 Task: Look for properties with step-free guest entrances.
Action: Mouse moved to (1063, 155)
Screenshot: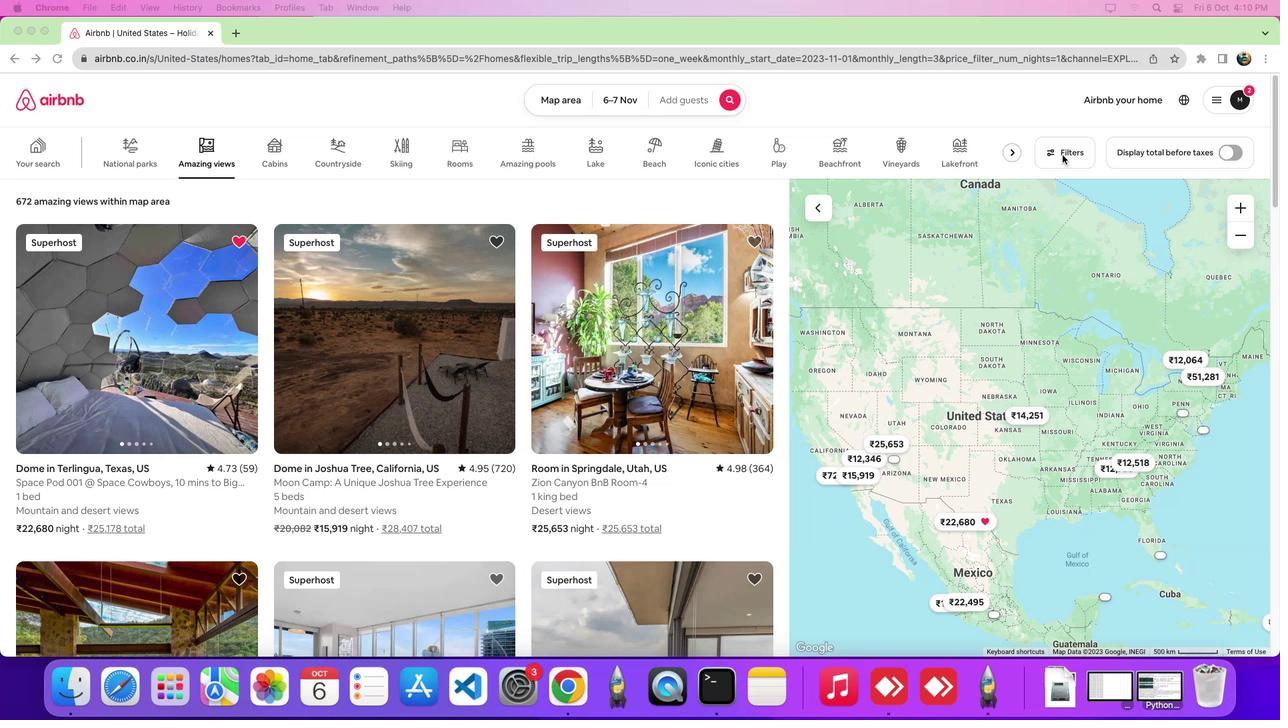 
Action: Mouse pressed left at (1063, 155)
Screenshot: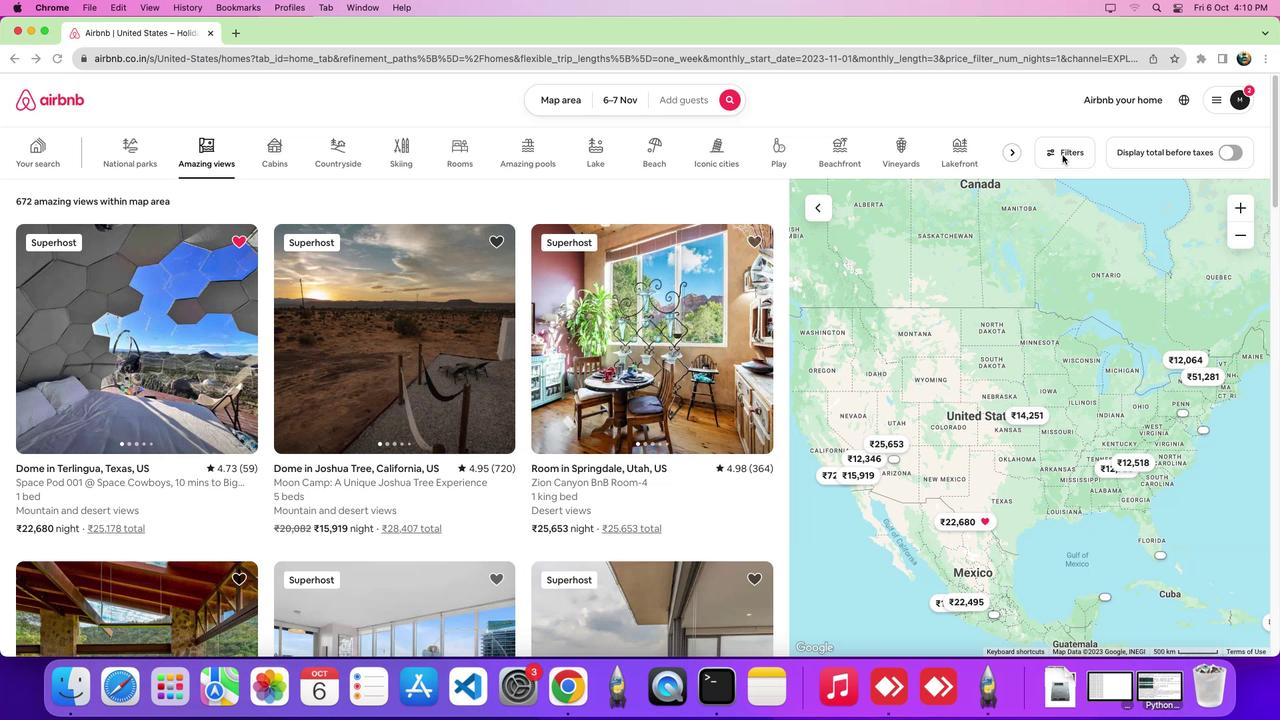 
Action: Mouse pressed left at (1063, 155)
Screenshot: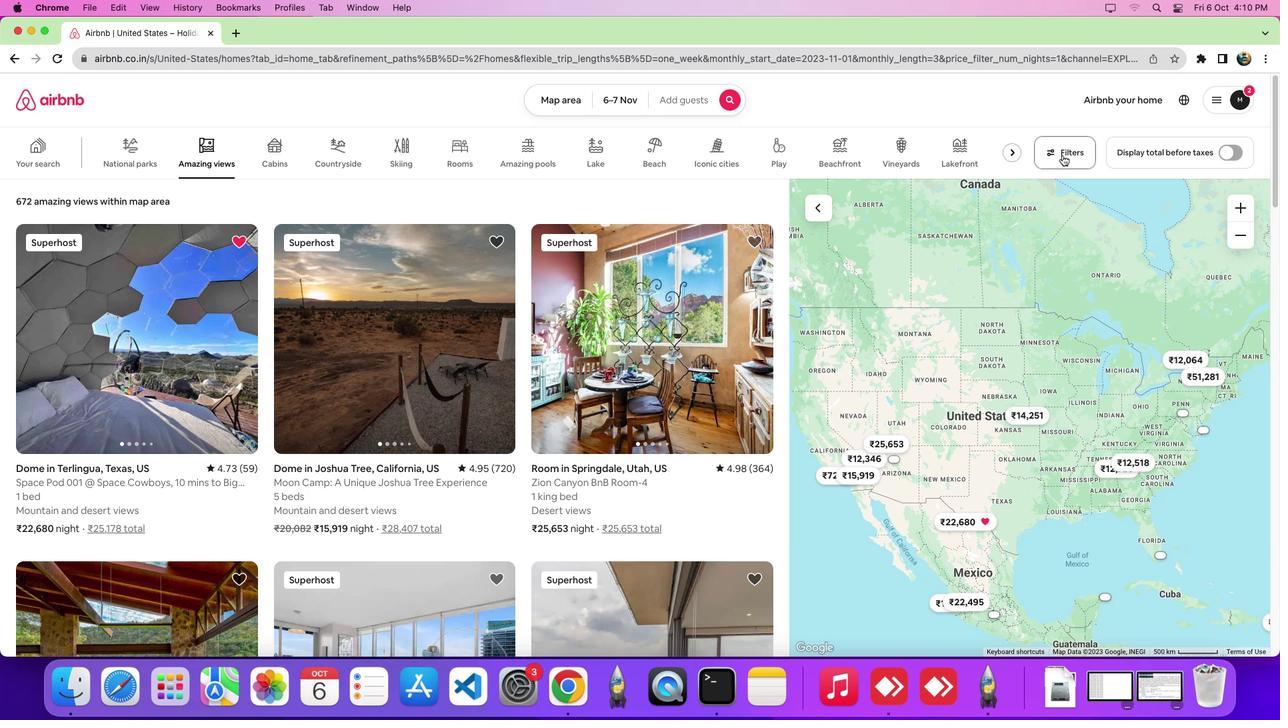 
Action: Mouse moved to (640, 245)
Screenshot: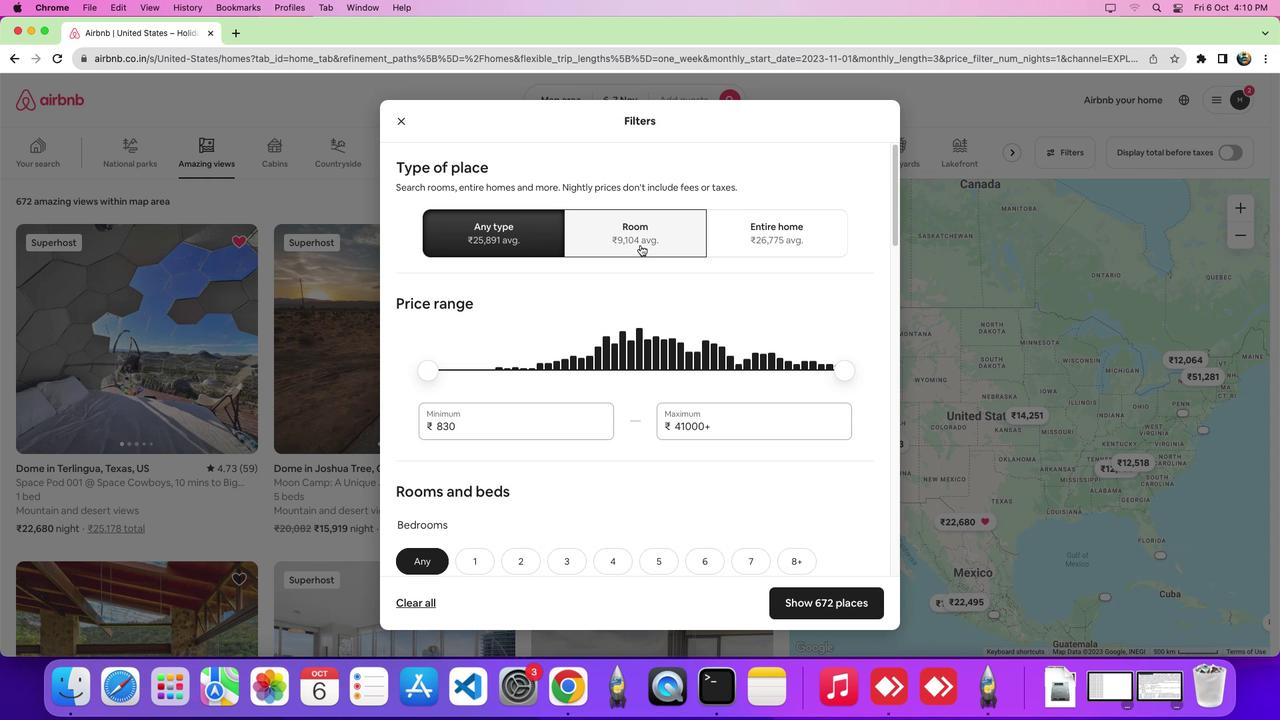 
Action: Mouse pressed left at (640, 245)
Screenshot: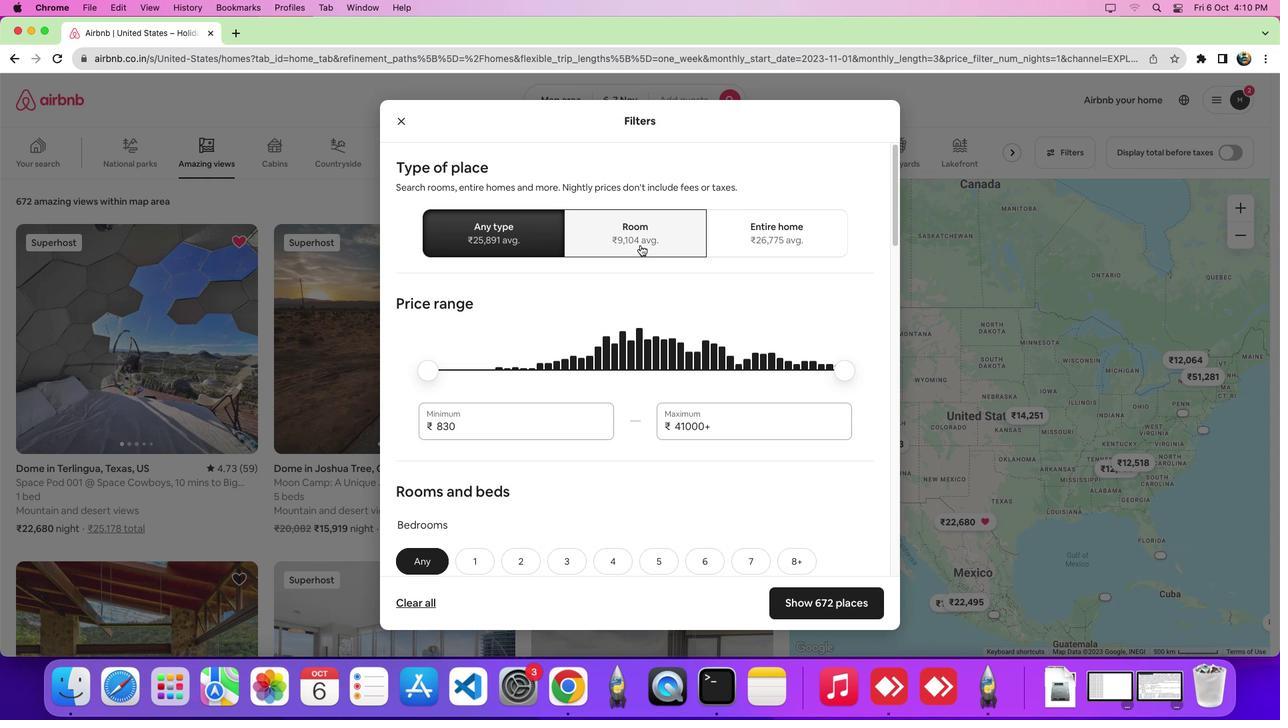 
Action: Mouse moved to (626, 354)
Screenshot: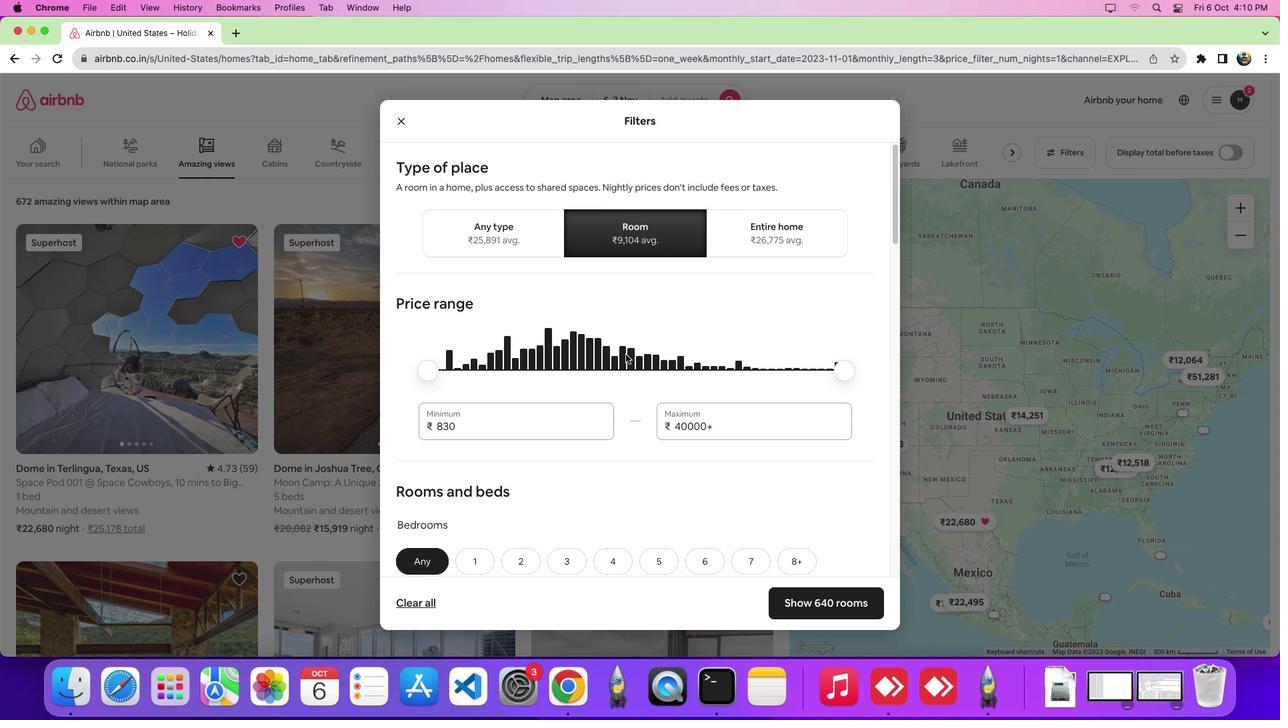 
Action: Mouse scrolled (626, 354) with delta (0, 0)
Screenshot: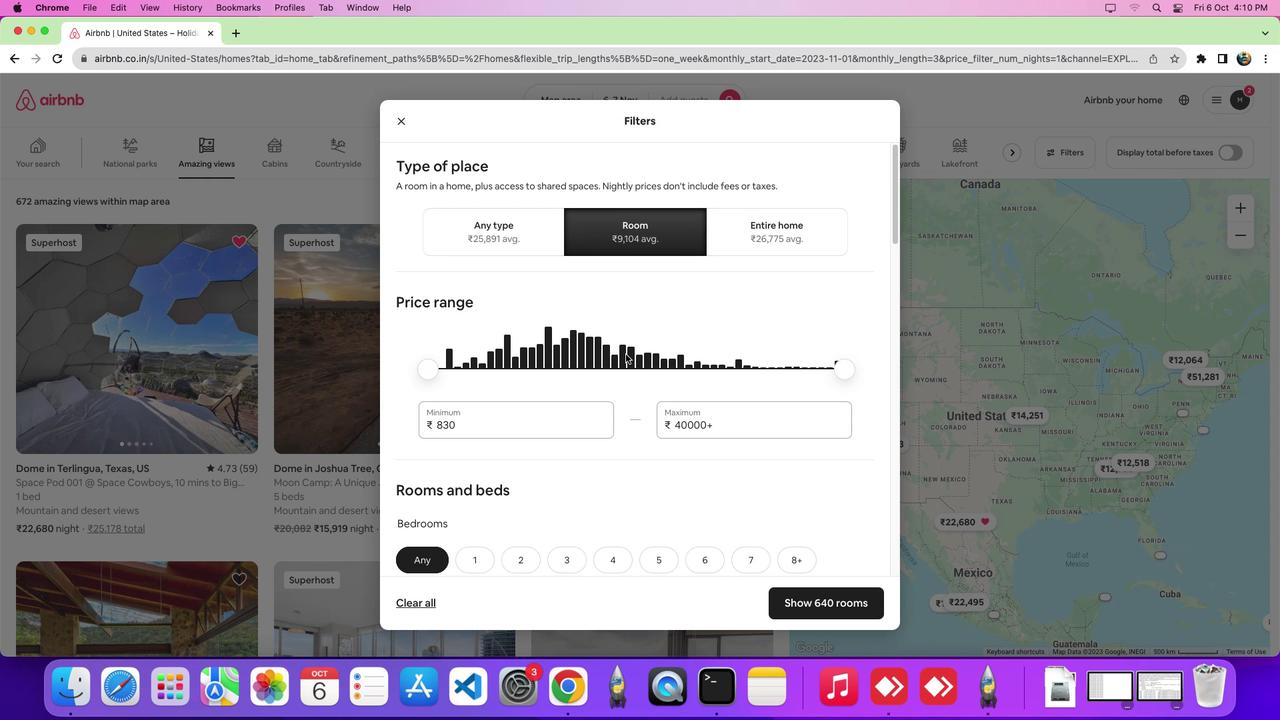 
Action: Mouse scrolled (626, 354) with delta (0, 0)
Screenshot: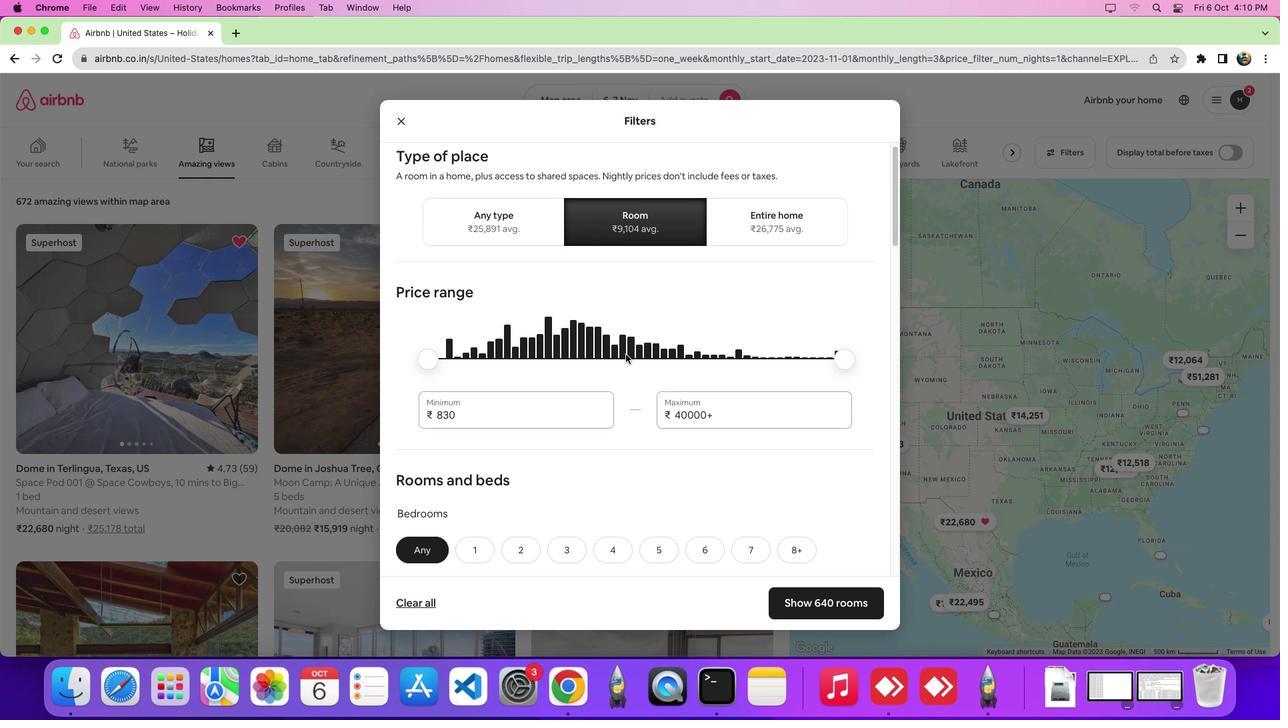 
Action: Mouse scrolled (626, 354) with delta (0, -1)
Screenshot: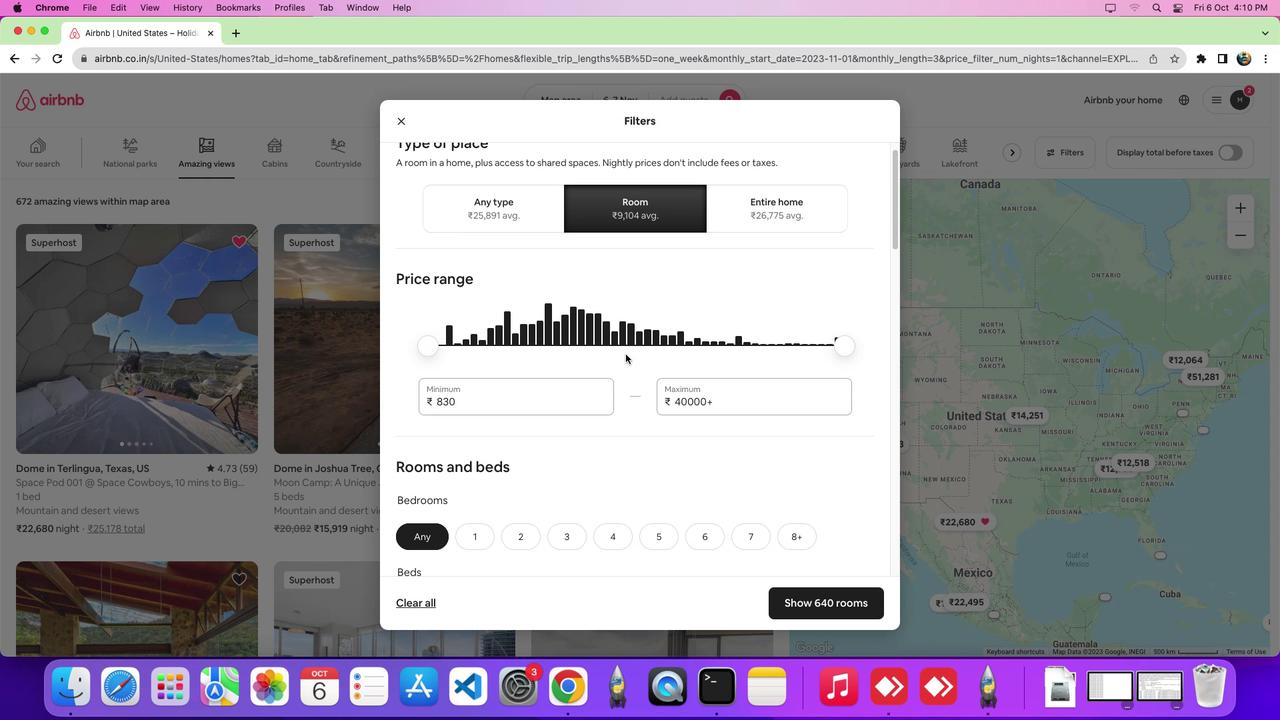 
Action: Mouse scrolled (626, 354) with delta (0, -2)
Screenshot: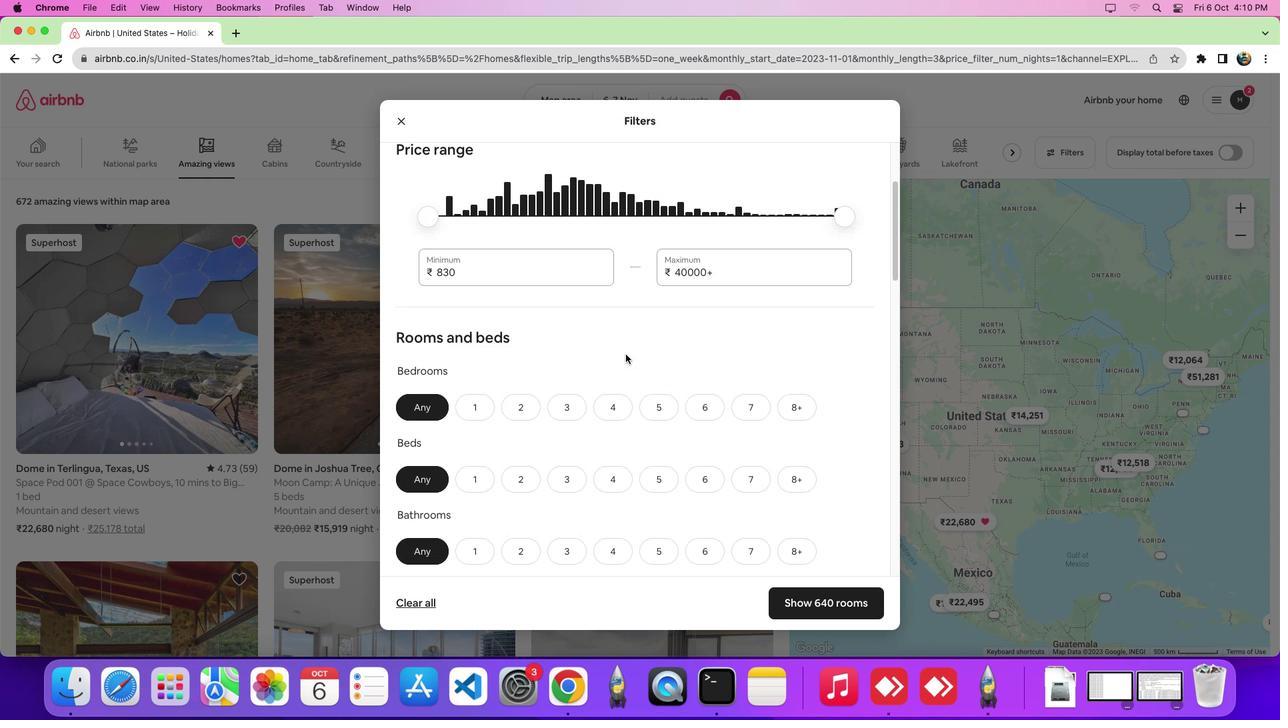 
Action: Mouse scrolled (626, 354) with delta (0, 0)
Screenshot: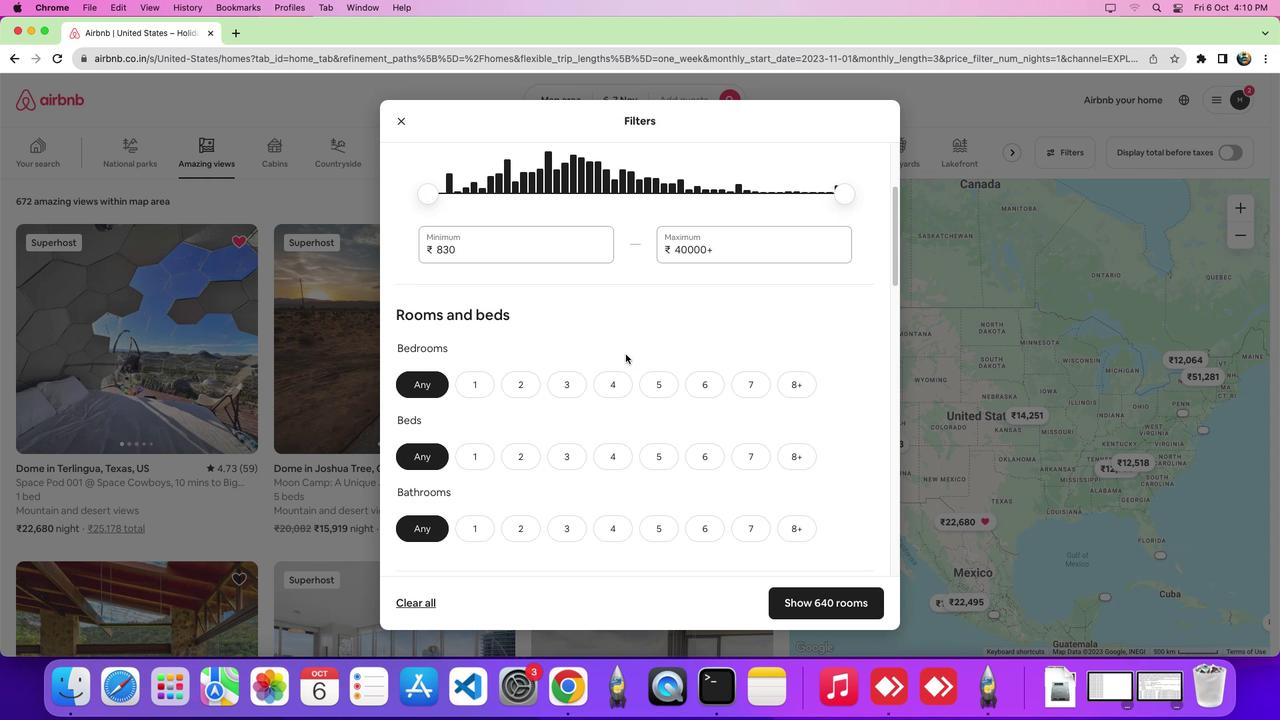 
Action: Mouse moved to (625, 354)
Screenshot: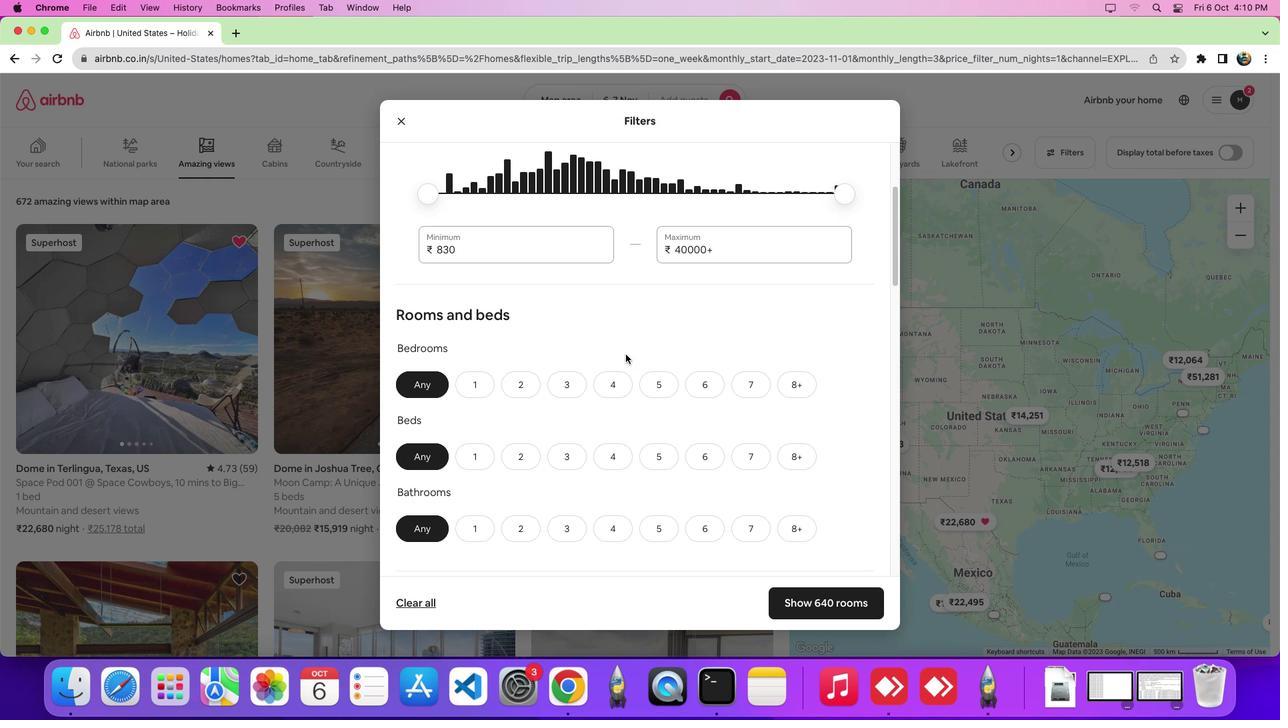
Action: Mouse scrolled (625, 354) with delta (0, 0)
Screenshot: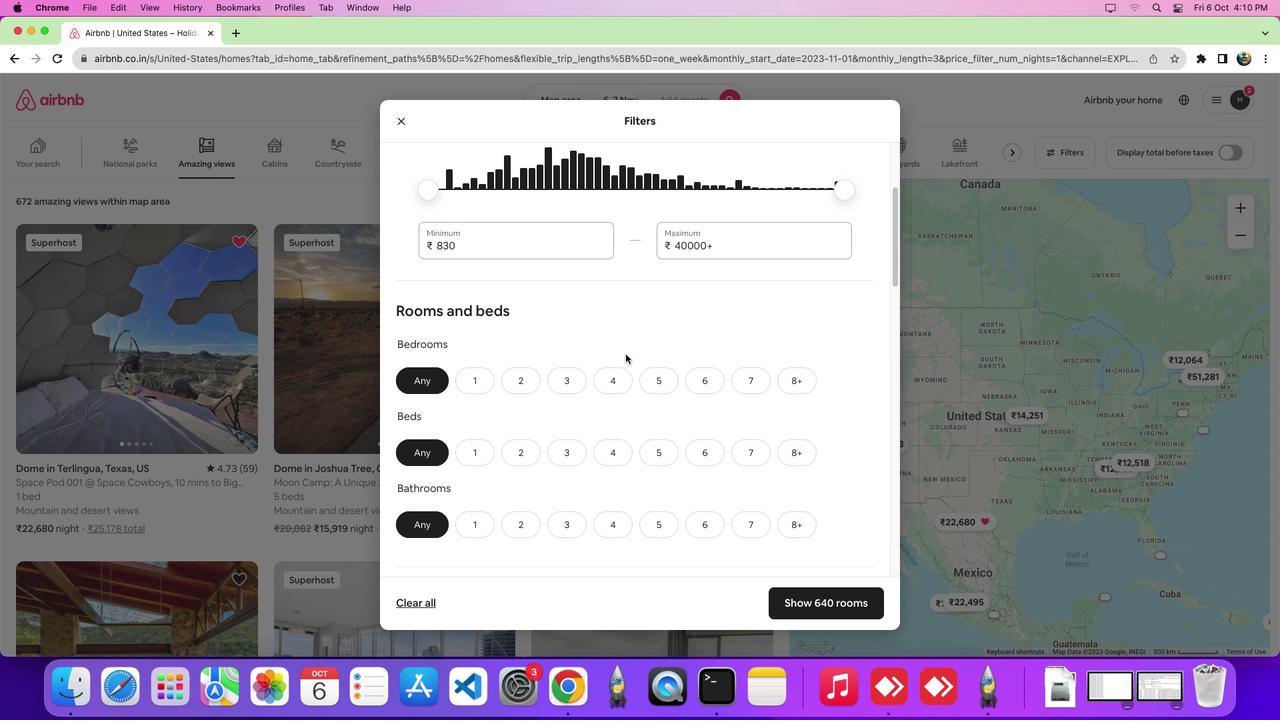 
Action: Mouse scrolled (625, 354) with delta (0, 0)
Screenshot: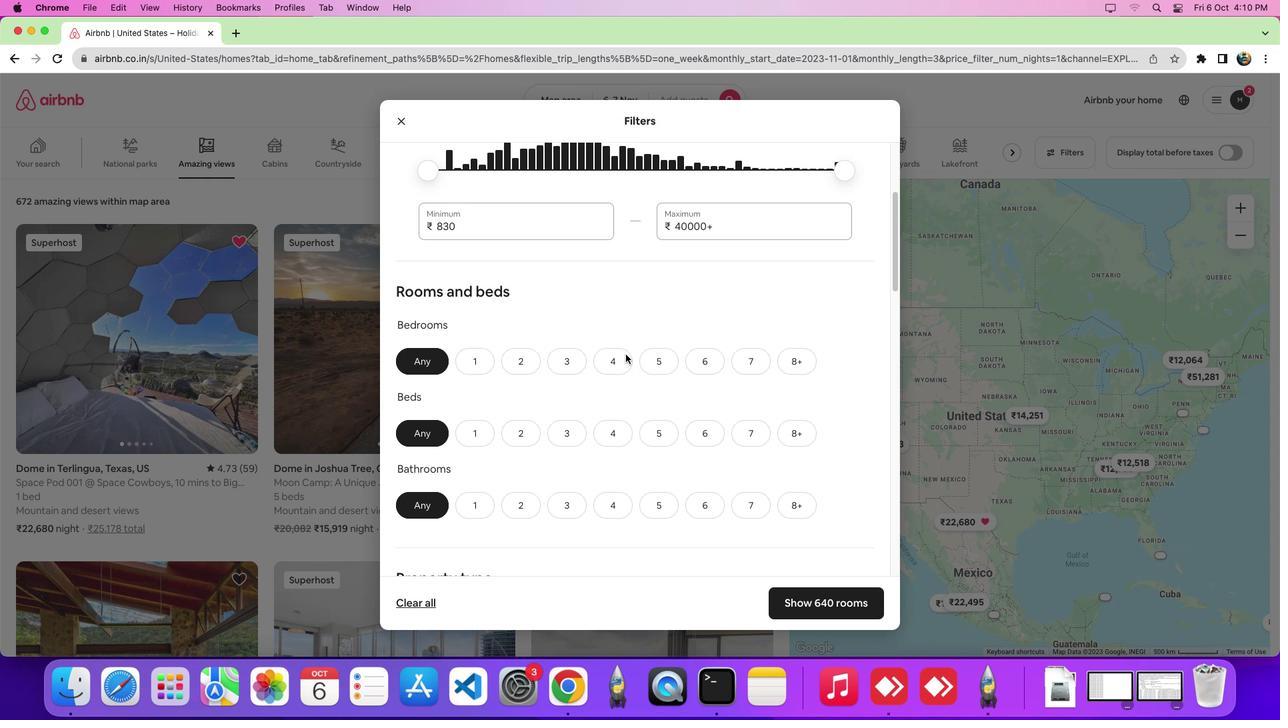 
Action: Mouse scrolled (625, 354) with delta (0, -2)
Screenshot: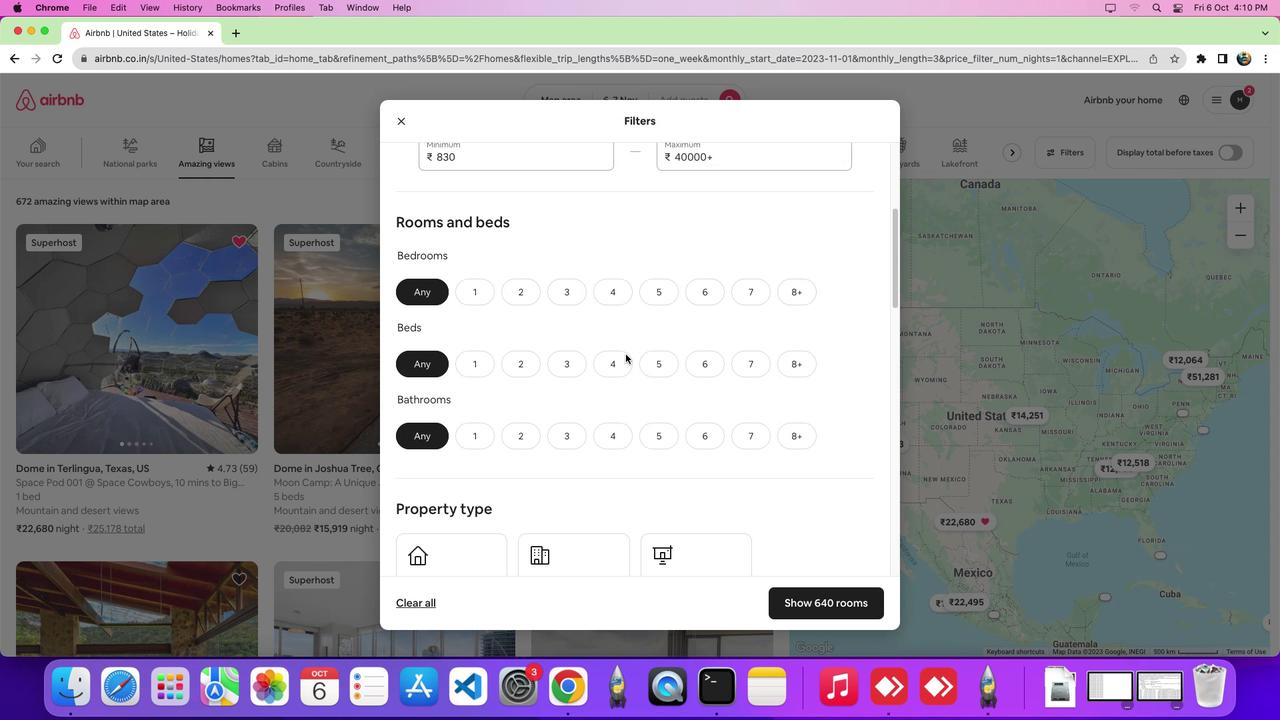 
Action: Mouse scrolled (625, 354) with delta (0, 0)
Screenshot: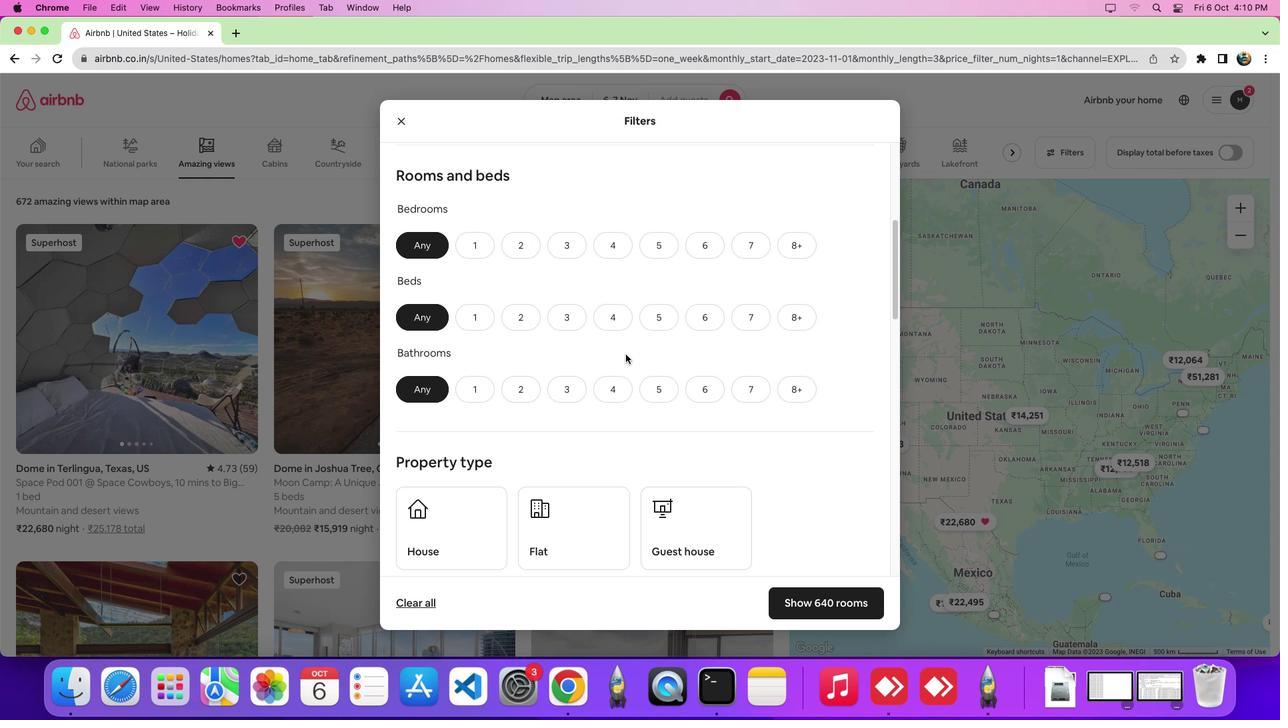 
Action: Mouse scrolled (625, 354) with delta (0, 0)
Screenshot: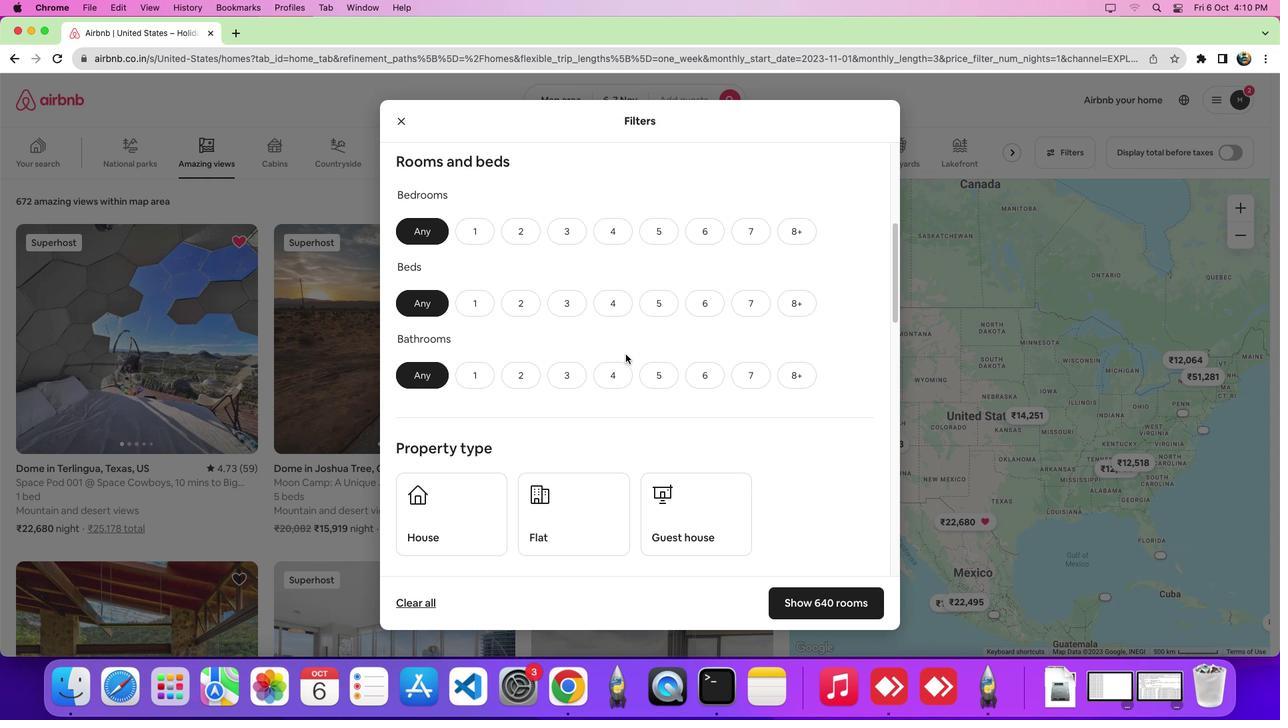 
Action: Mouse scrolled (625, 354) with delta (0, -2)
Screenshot: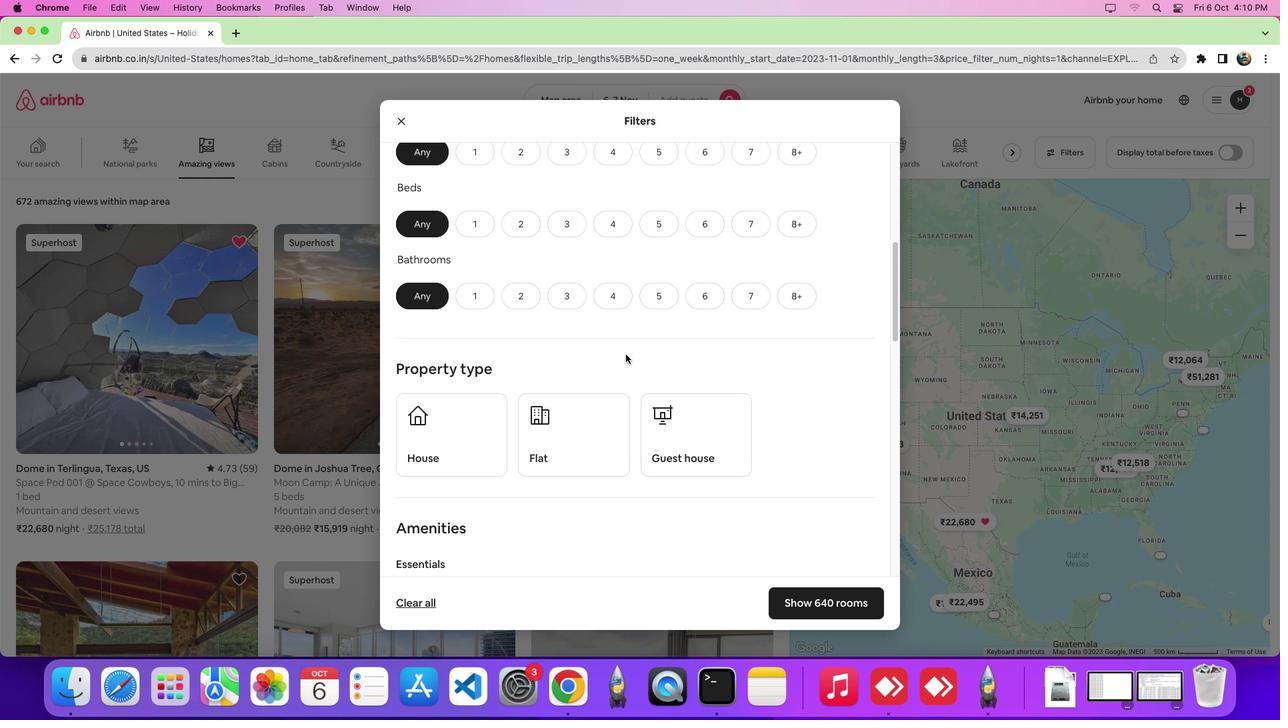
Action: Mouse scrolled (625, 354) with delta (0, 0)
Screenshot: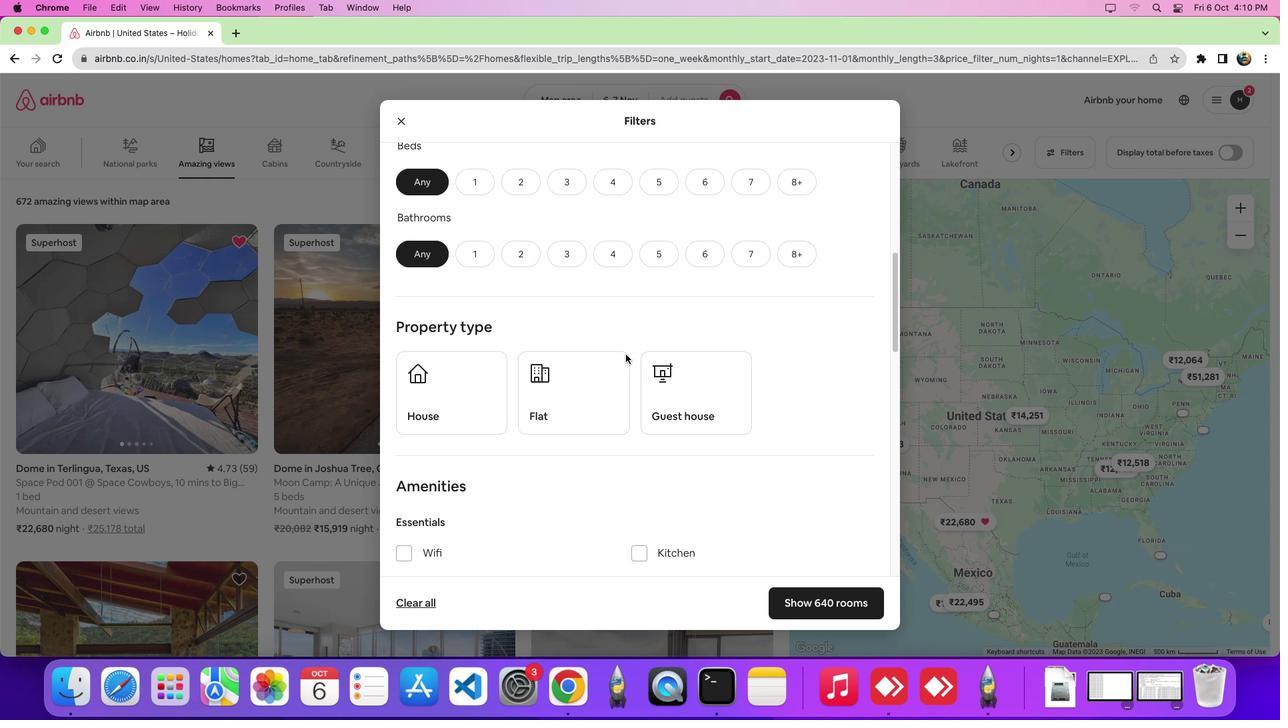 
Action: Mouse scrolled (625, 354) with delta (0, 0)
Screenshot: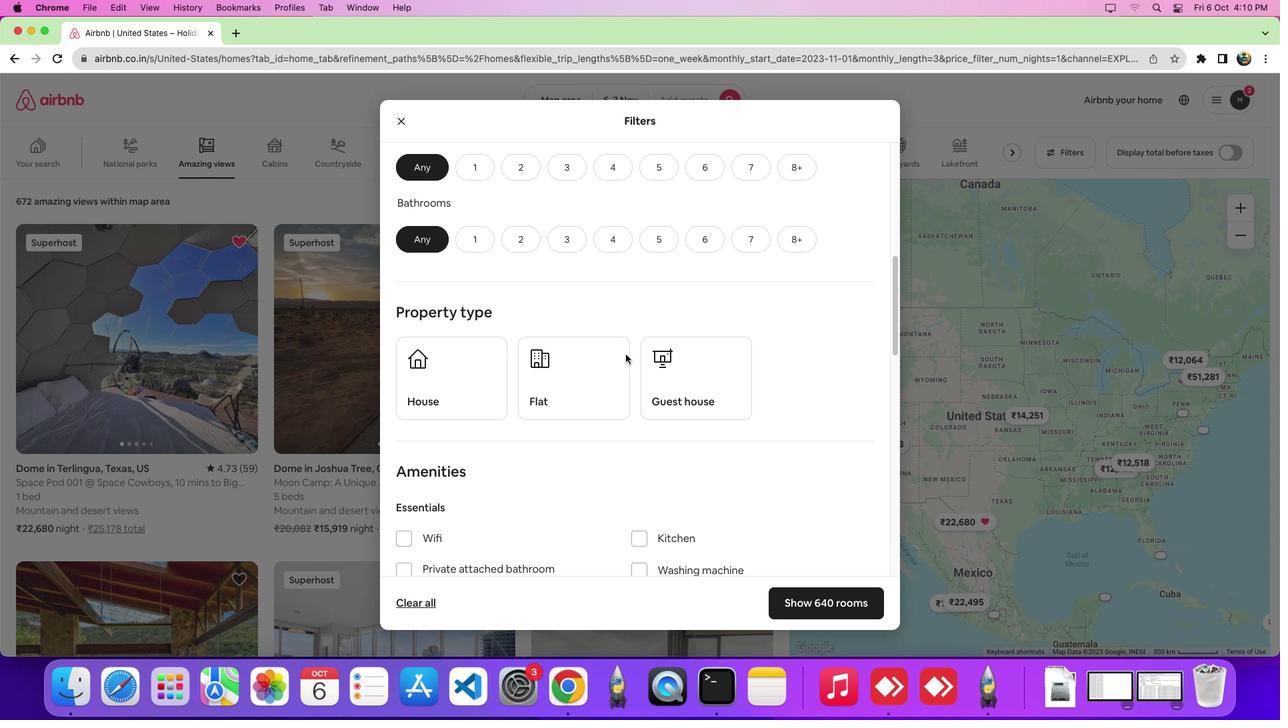 
Action: Mouse scrolled (625, 354) with delta (0, 0)
Screenshot: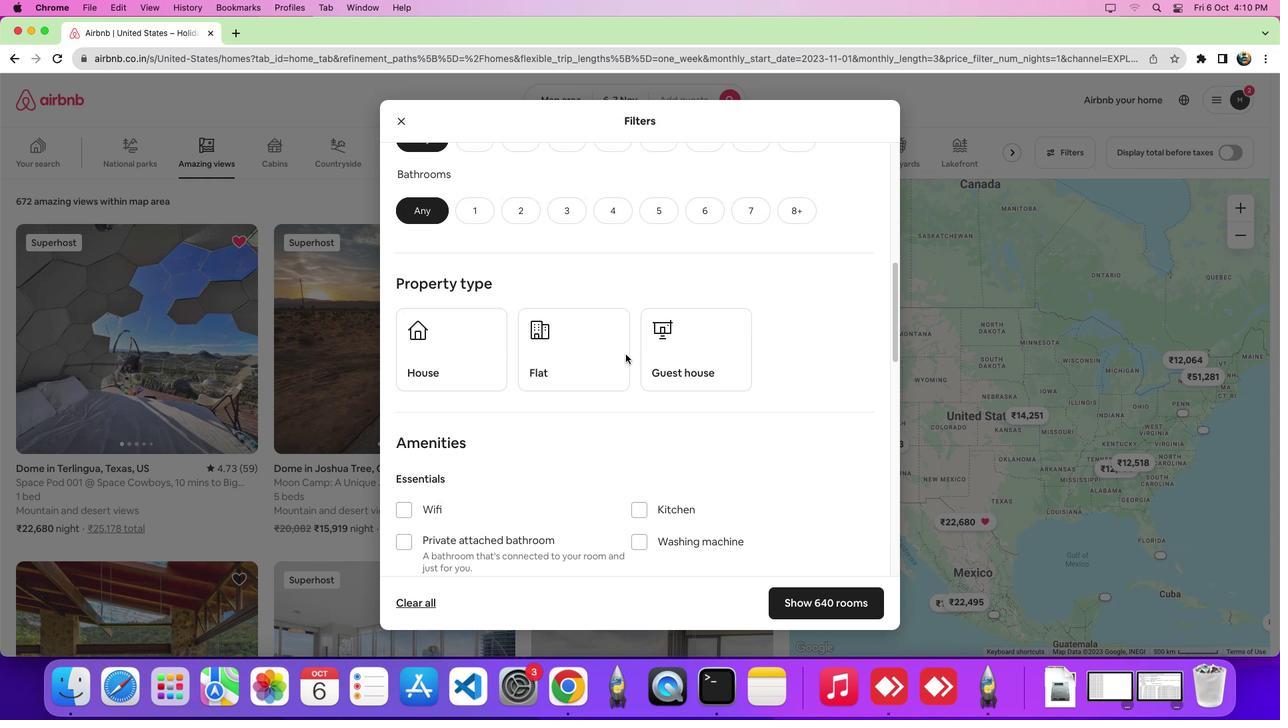 
Action: Mouse scrolled (625, 354) with delta (0, -2)
Screenshot: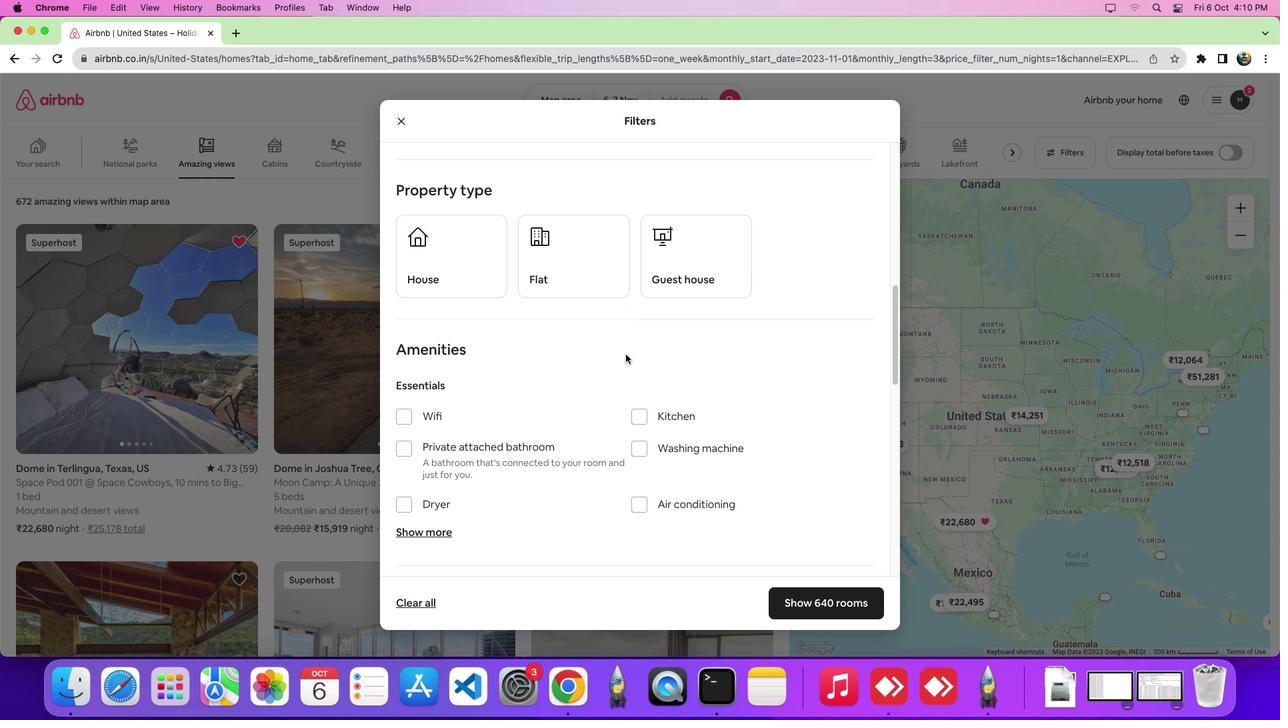 
Action: Mouse scrolled (625, 354) with delta (0, 0)
Screenshot: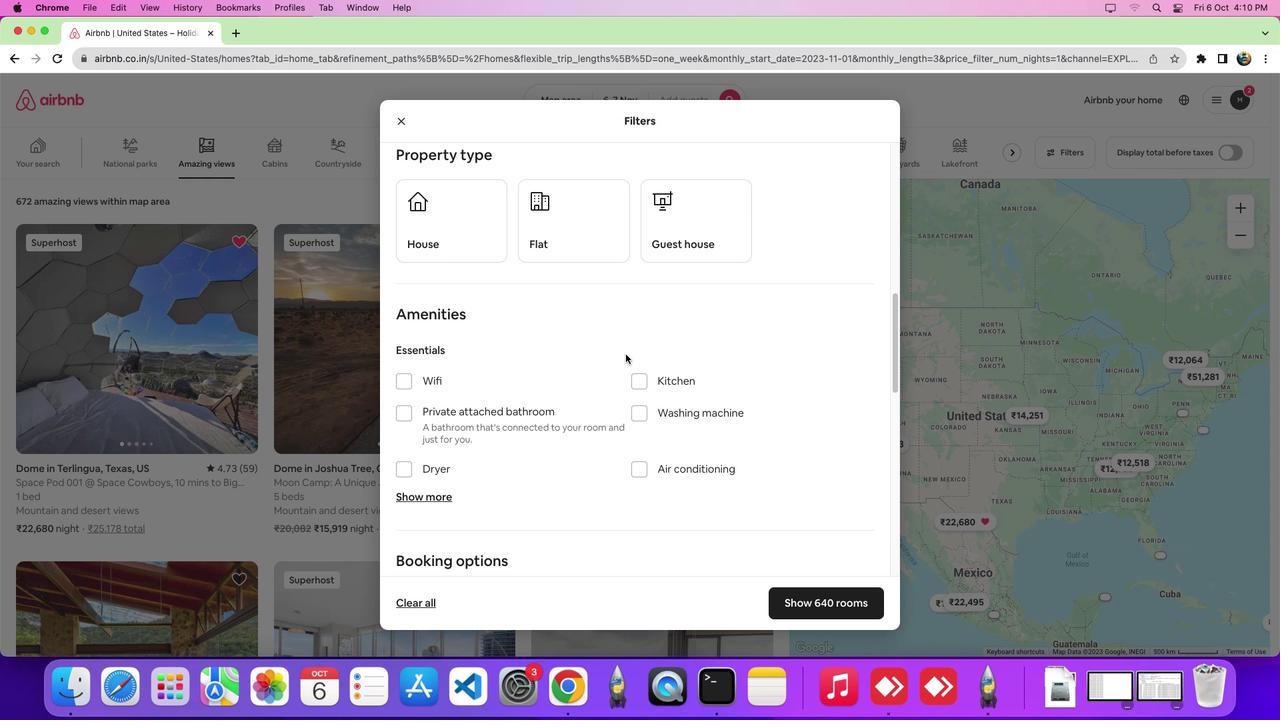 
Action: Mouse scrolled (625, 354) with delta (0, 0)
Screenshot: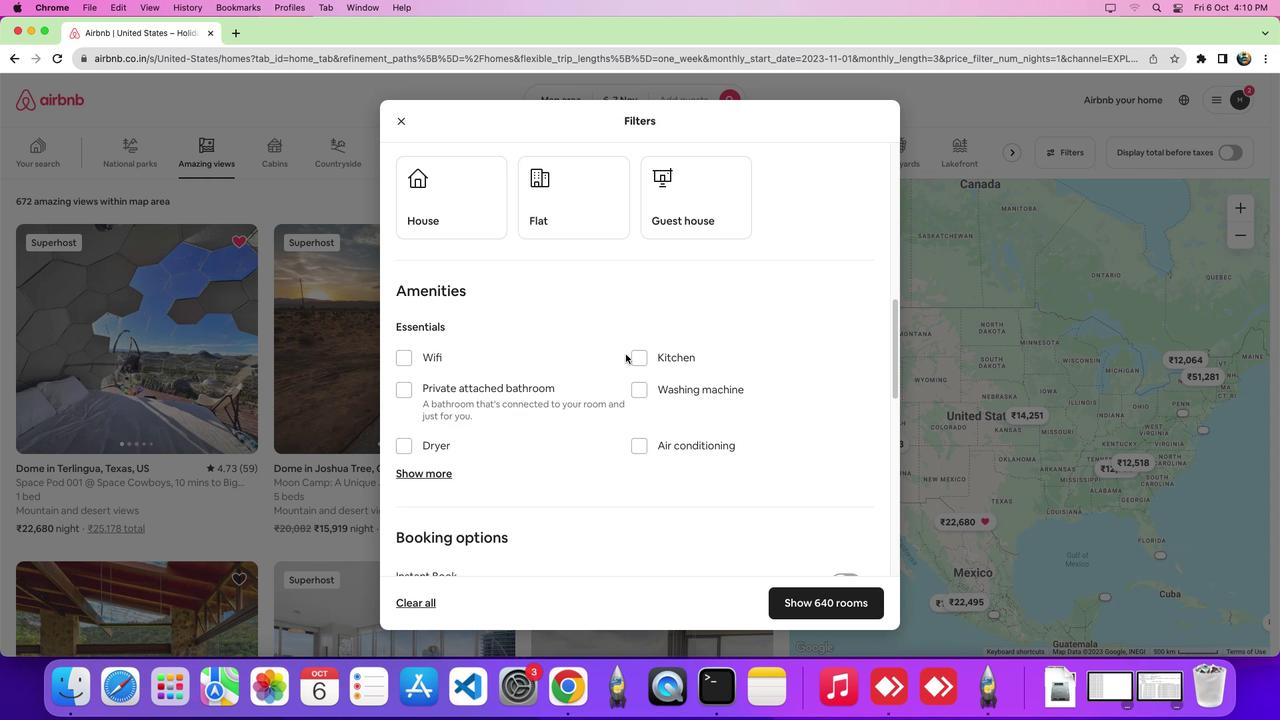 
Action: Mouse scrolled (625, 354) with delta (0, -2)
Screenshot: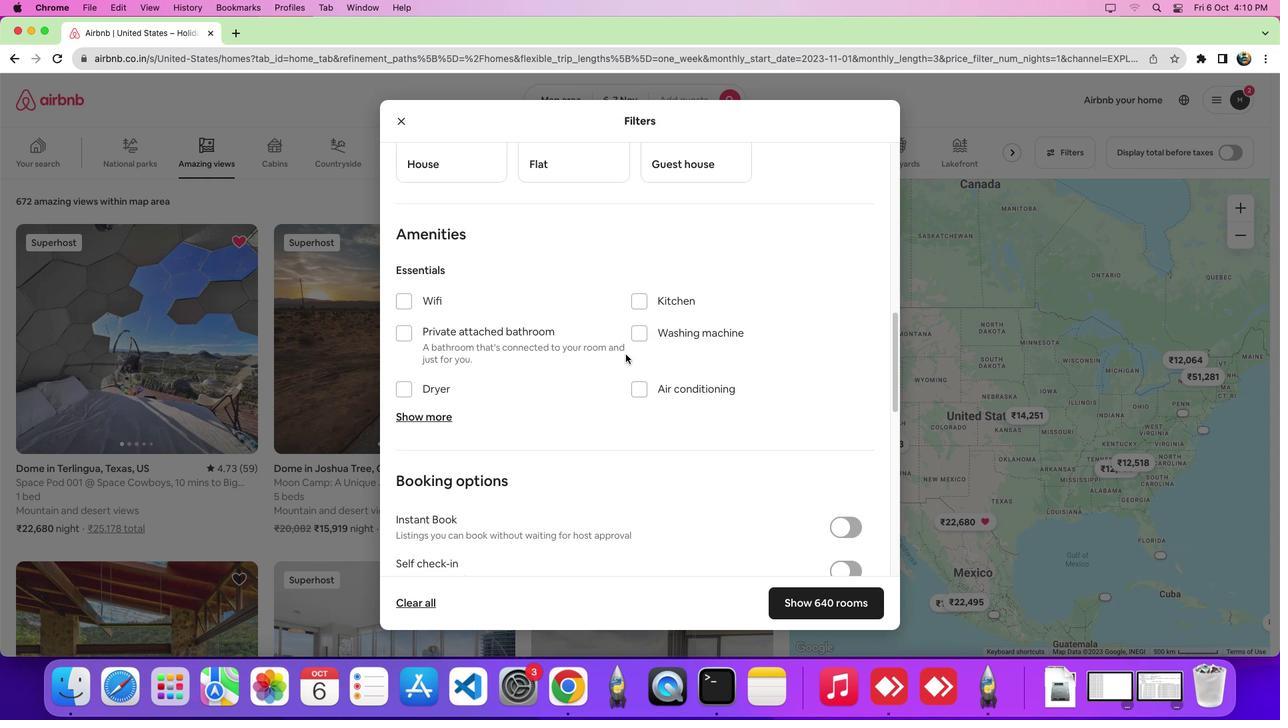
Action: Mouse scrolled (625, 354) with delta (0, 0)
Screenshot: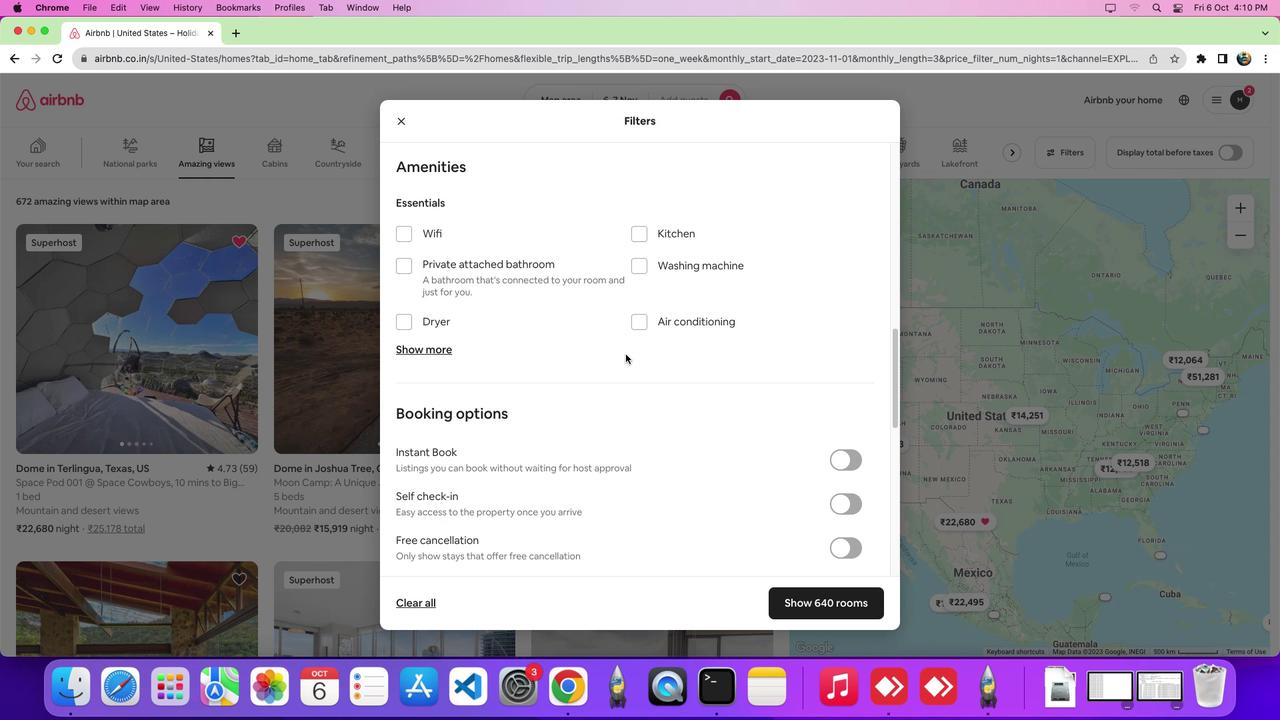 
Action: Mouse scrolled (625, 354) with delta (0, 0)
Screenshot: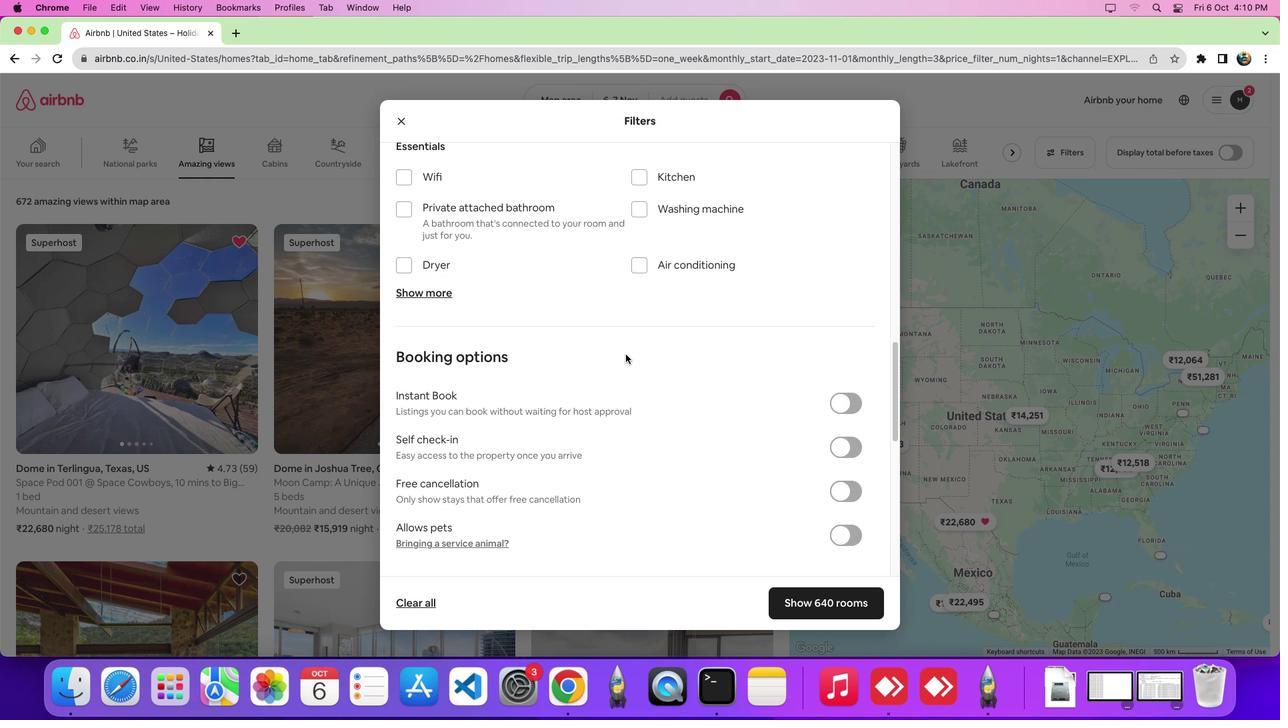 
Action: Mouse scrolled (625, 354) with delta (0, -4)
Screenshot: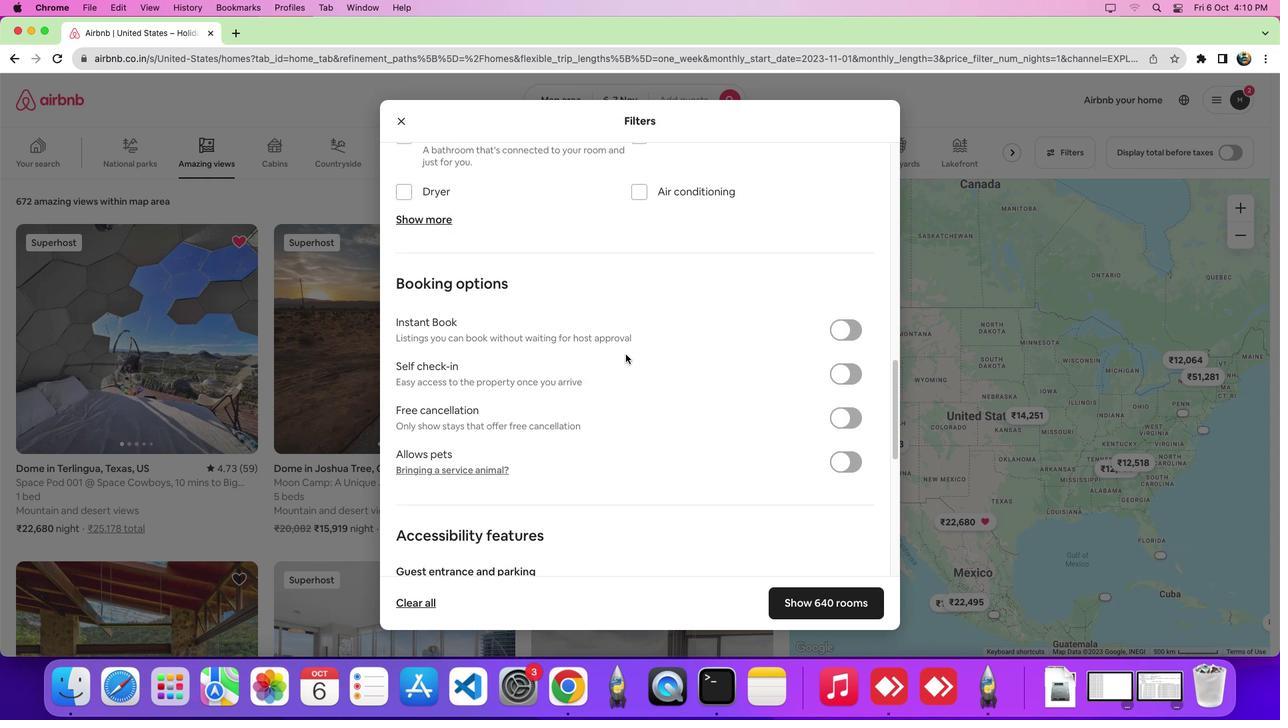 
Action: Mouse scrolled (625, 354) with delta (0, 0)
Screenshot: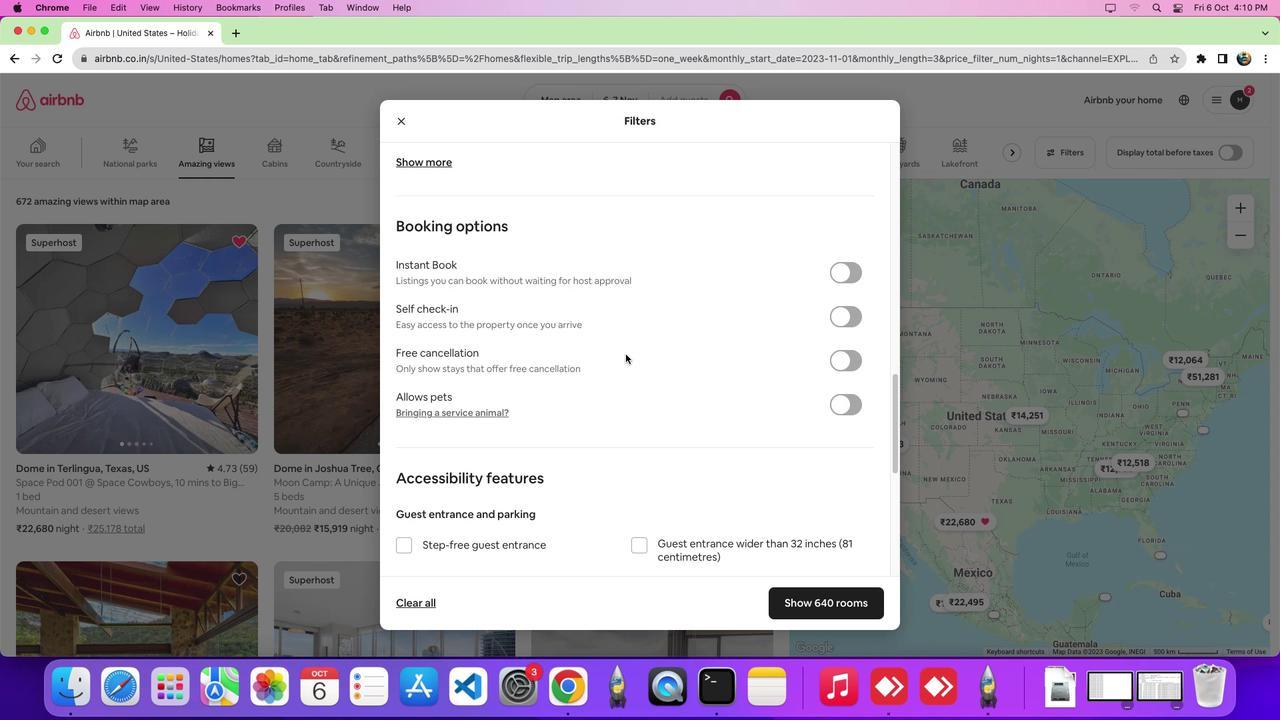 
Action: Mouse scrolled (625, 354) with delta (0, 0)
Screenshot: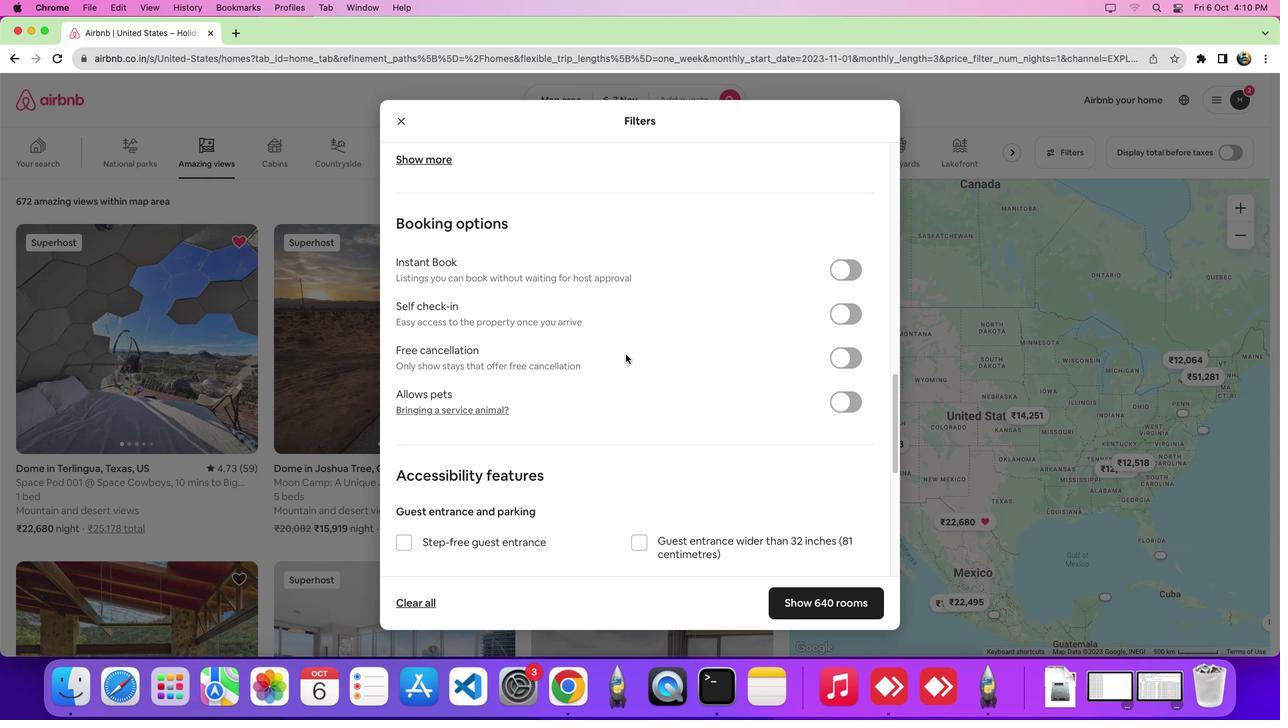 
Action: Mouse scrolled (625, 354) with delta (0, 0)
Screenshot: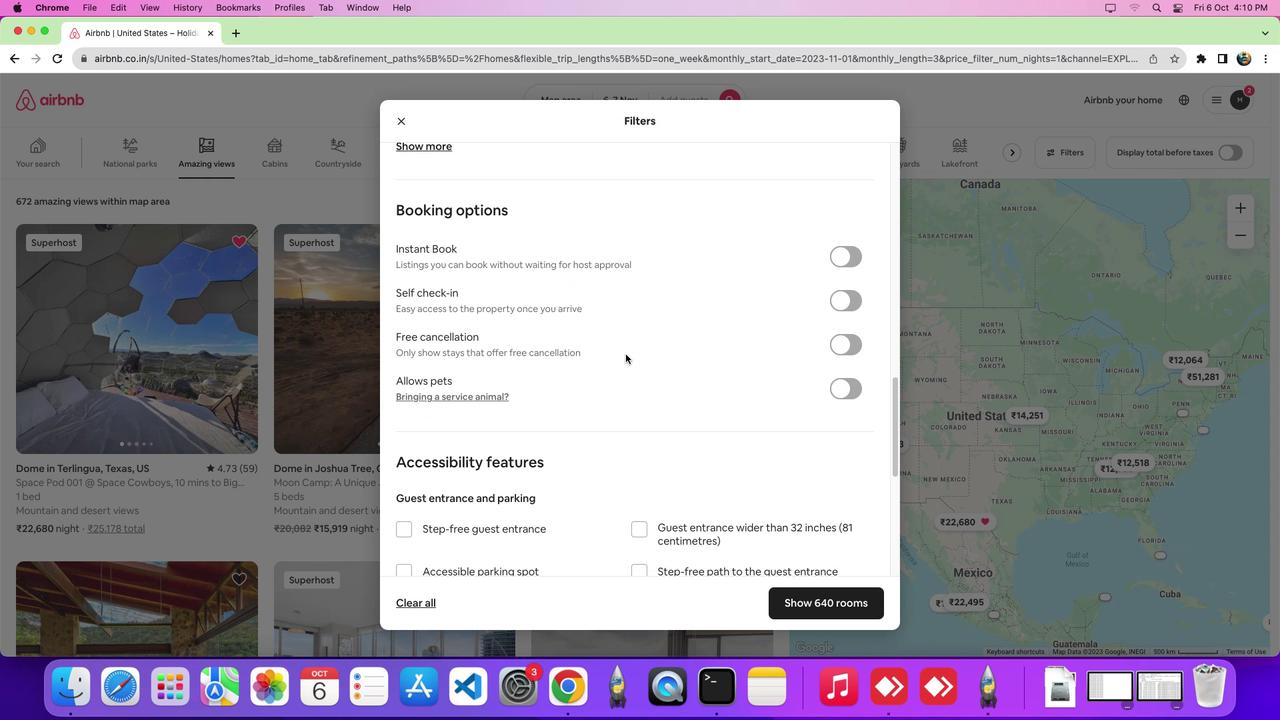 
Action: Mouse scrolled (625, 354) with delta (0, 0)
Screenshot: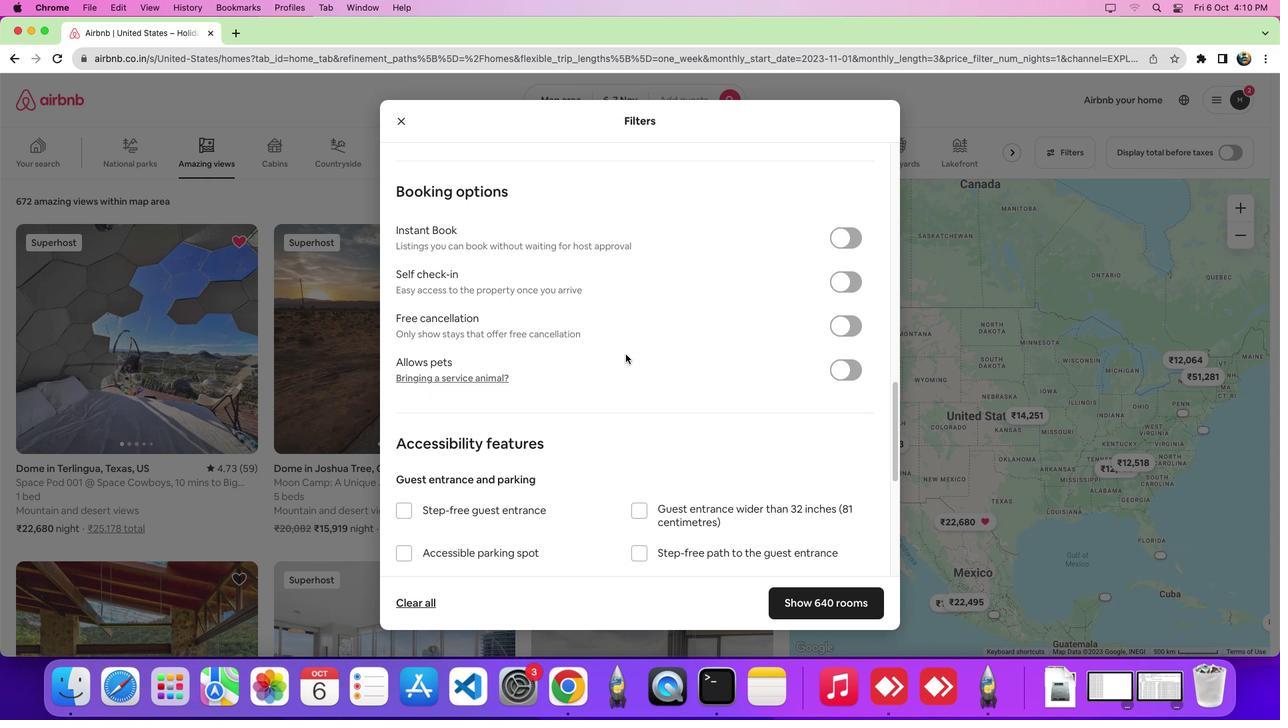 
Action: Mouse scrolled (625, 354) with delta (0, 0)
Screenshot: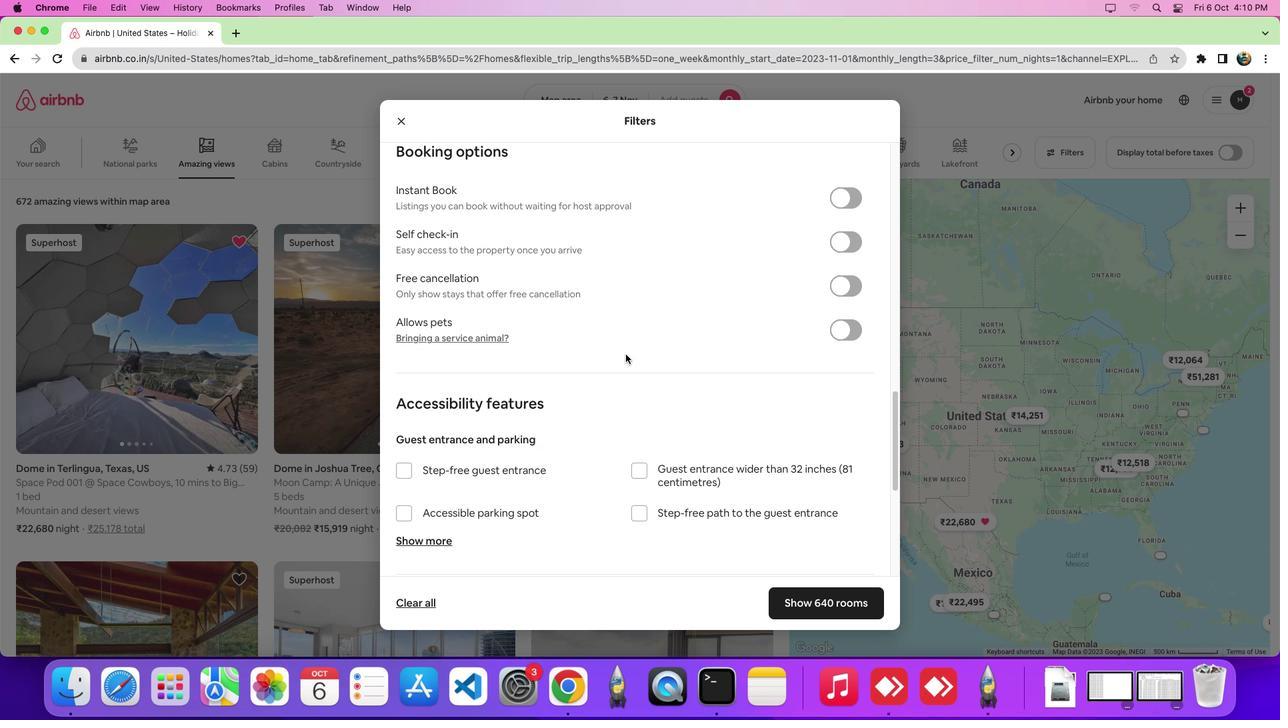 
Action: Mouse scrolled (625, 354) with delta (0, 0)
Screenshot: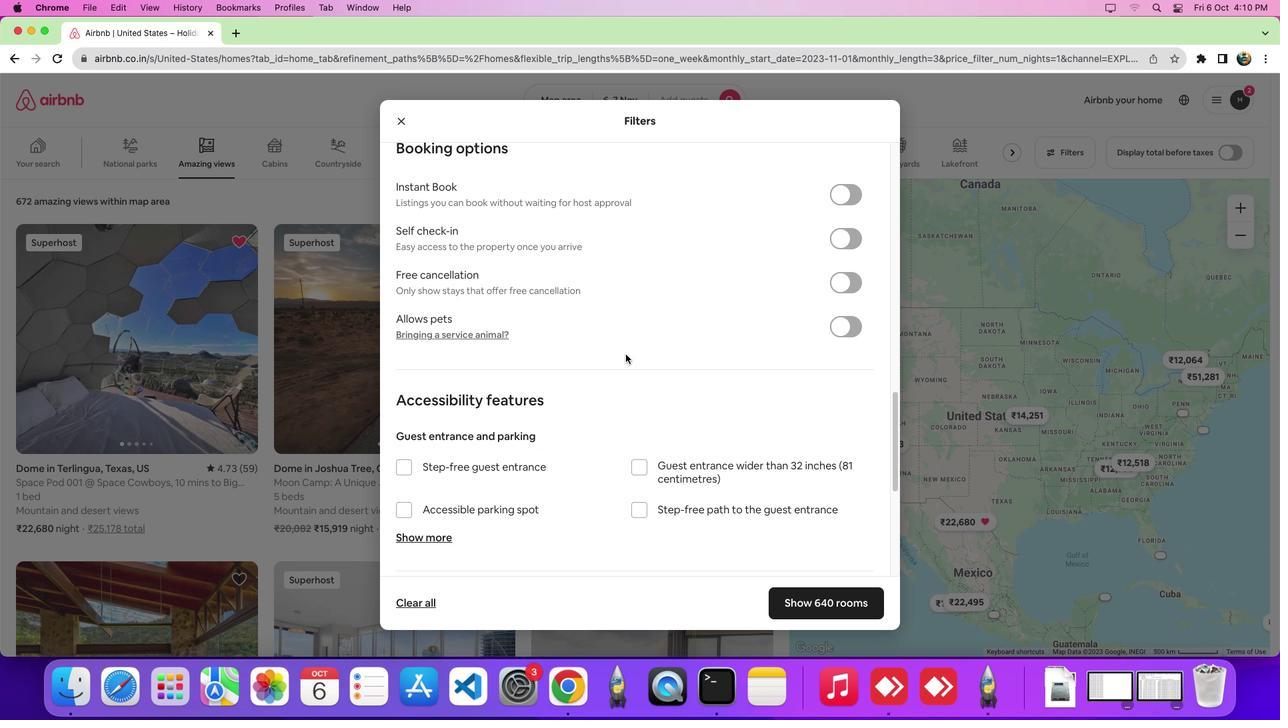 
Action: Mouse scrolled (625, 354) with delta (0, 0)
Screenshot: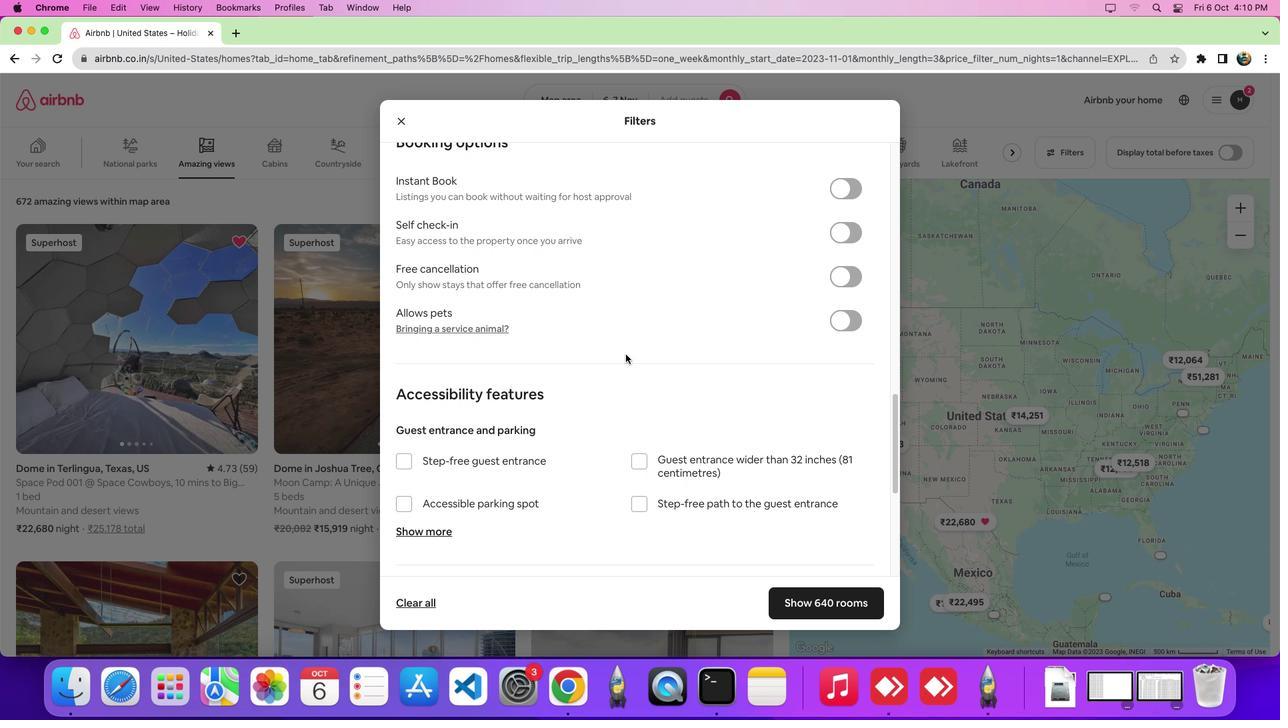 
Action: Mouse moved to (414, 452)
Screenshot: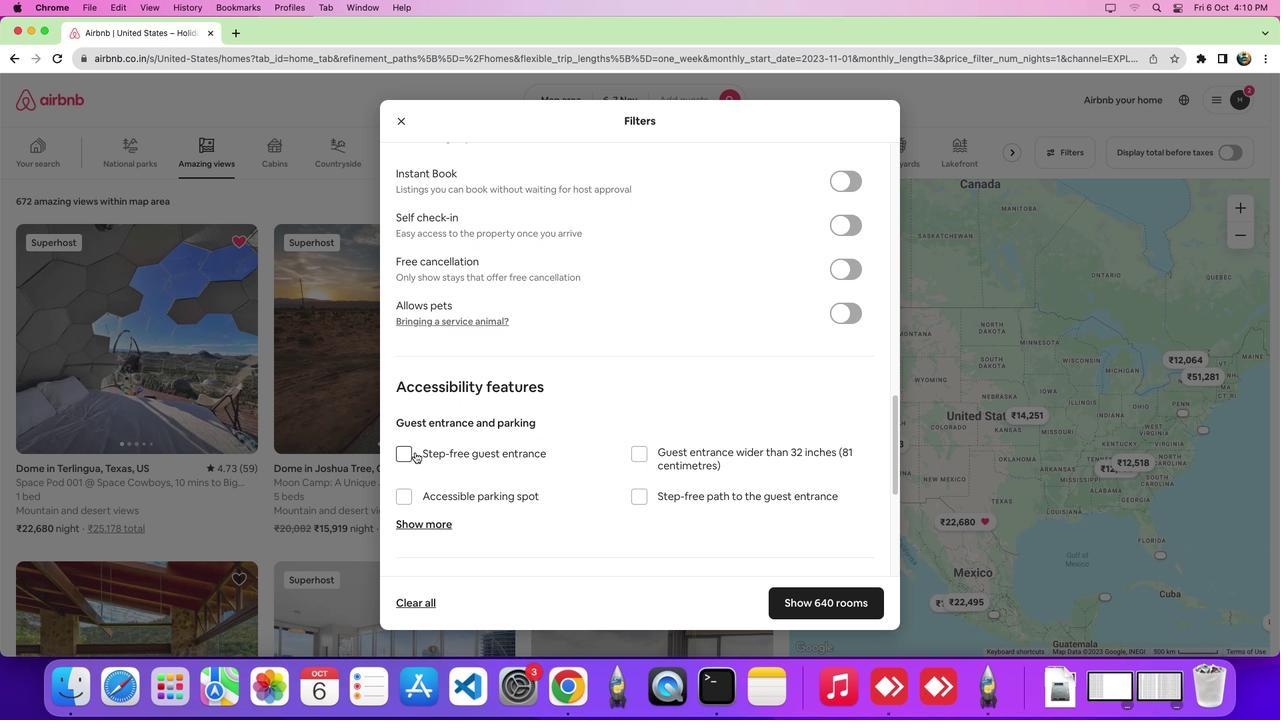 
Action: Mouse pressed left at (414, 452)
Screenshot: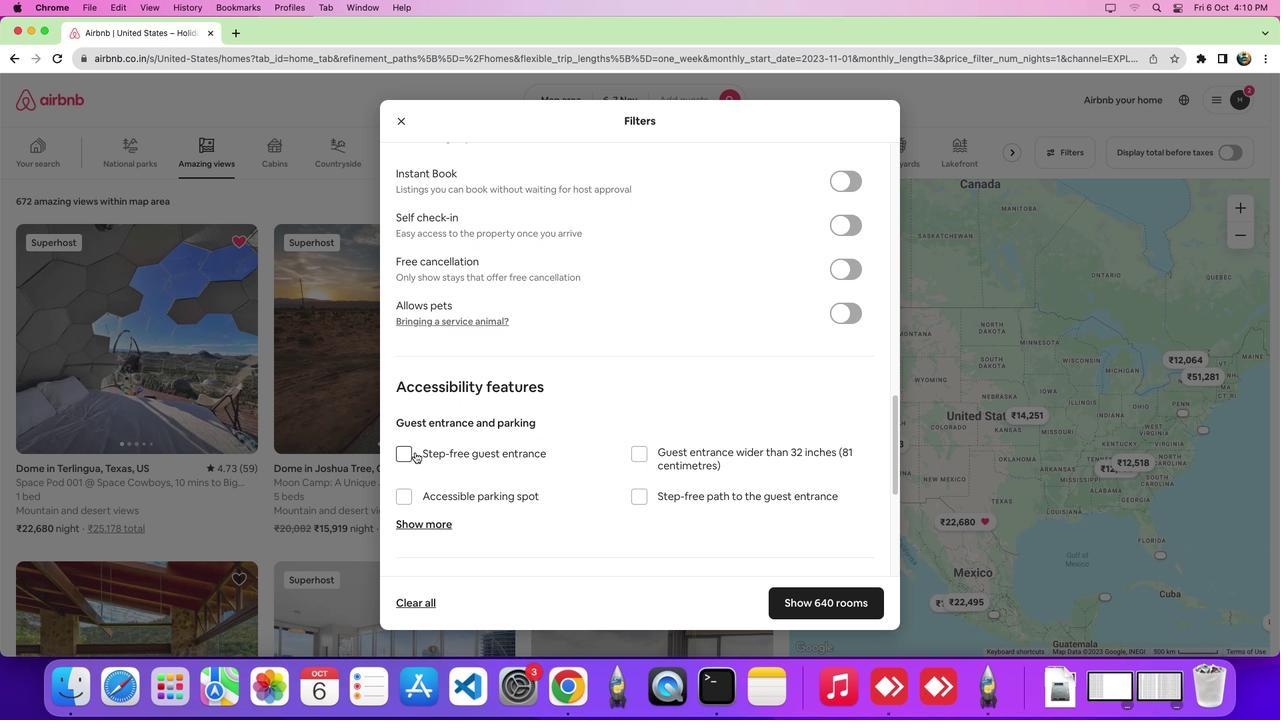
Action: Mouse moved to (796, 597)
Screenshot: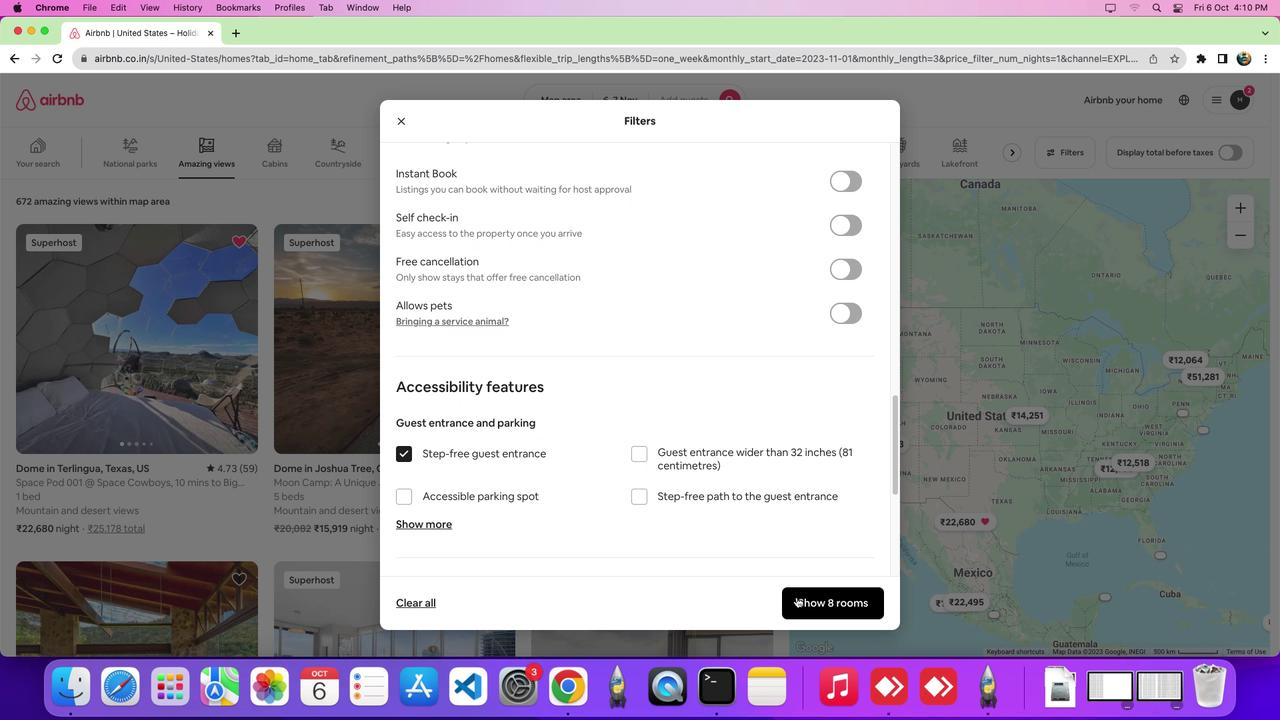 
Action: Mouse pressed left at (796, 597)
Screenshot: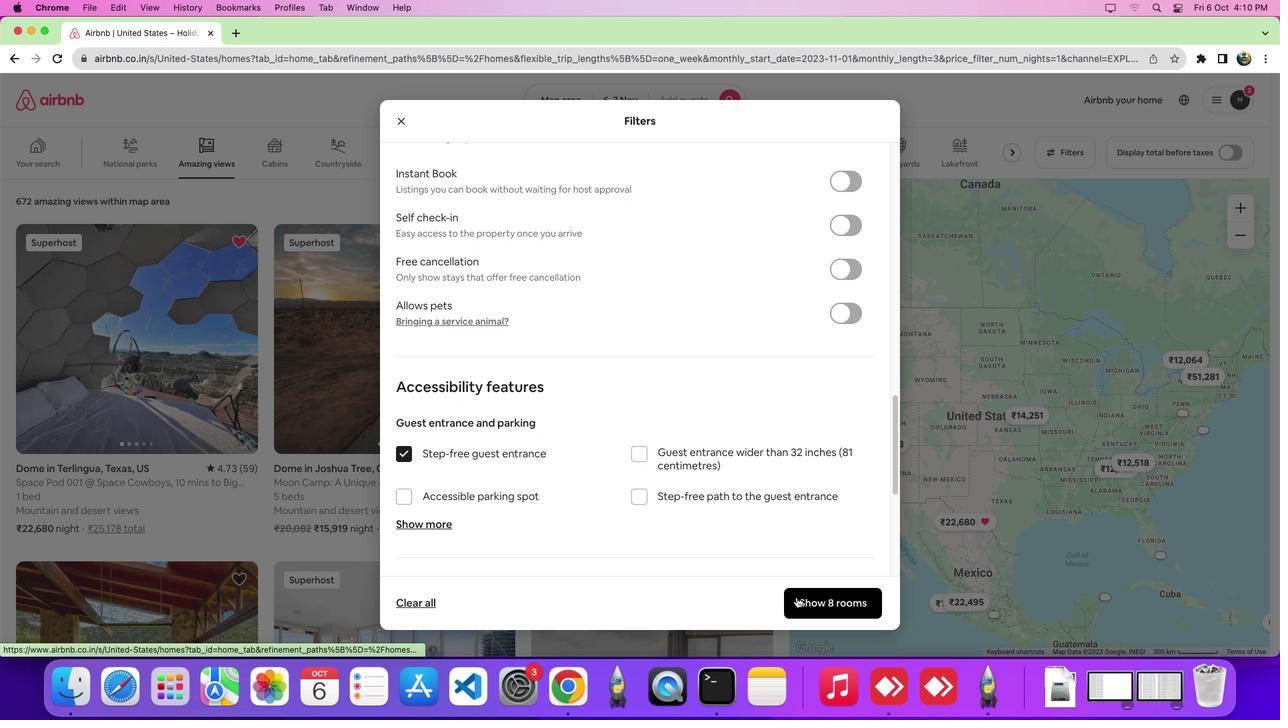 
Action: Mouse moved to (661, 470)
Screenshot: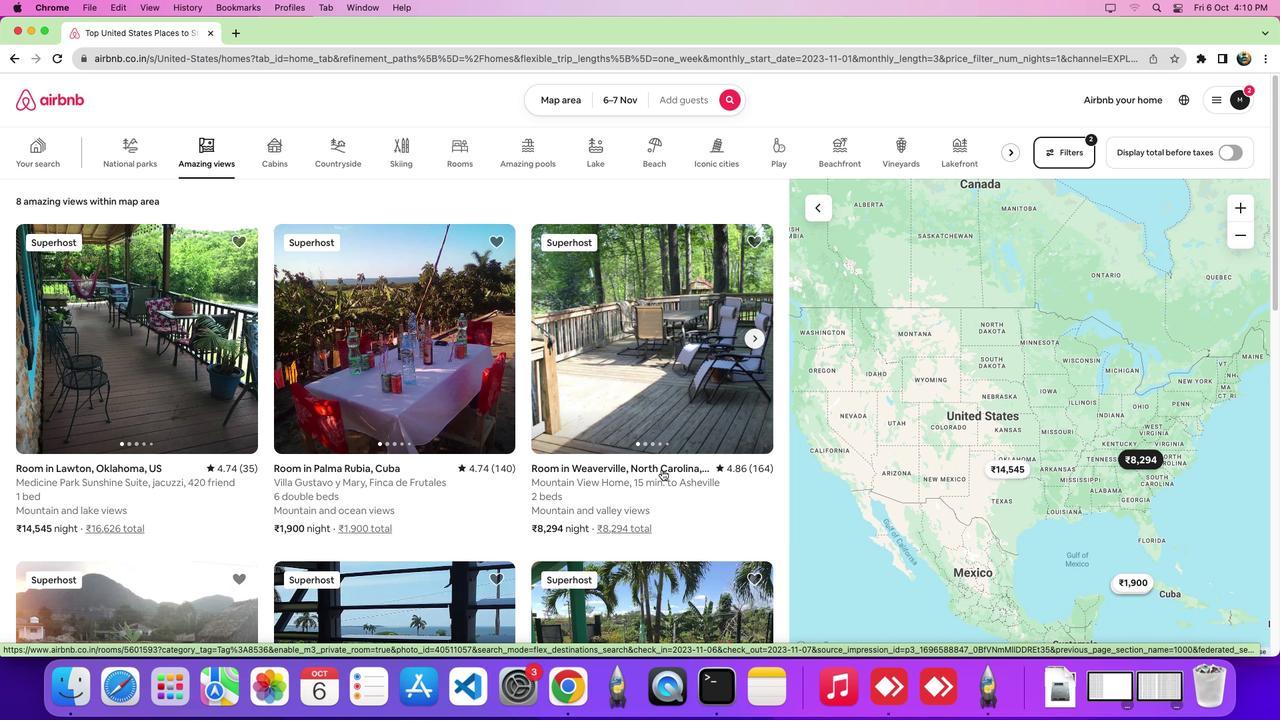 
